 Task: Find connections with filter location Vsetín with filter topic #Projectmanagementwith filter profile language English with filter current company Volvo Cars with filter school Bharathidasan Institute of Management Tiruchirapalli with filter industry Broadcast Media Production and Distribution with filter service category Portrait Photography with filter keywords title Virtual Assistant
Action: Mouse moved to (488, 69)
Screenshot: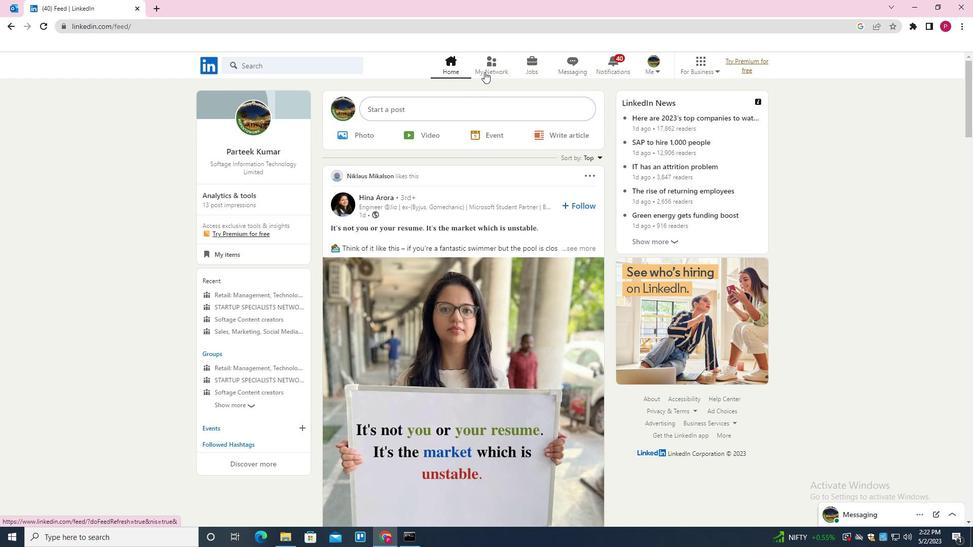 
Action: Mouse pressed left at (488, 69)
Screenshot: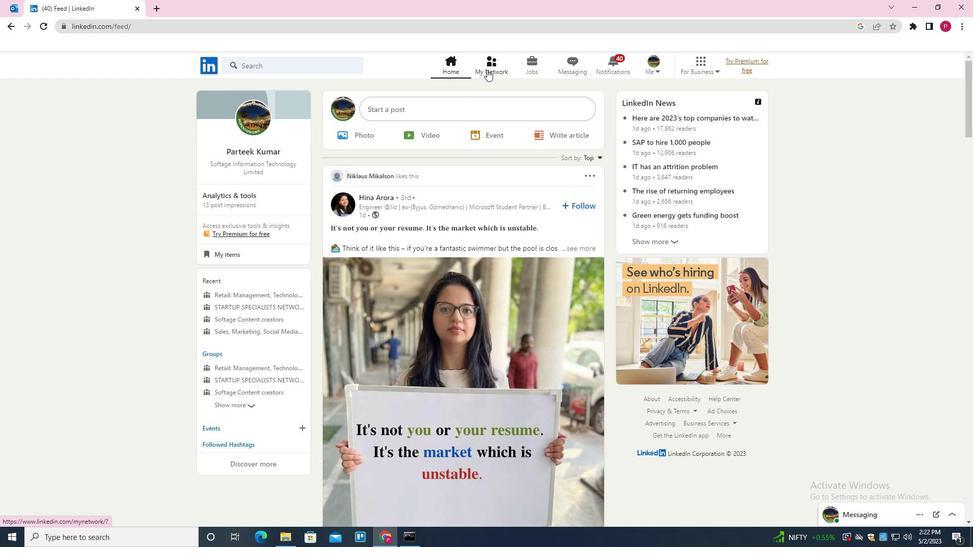 
Action: Mouse moved to (313, 121)
Screenshot: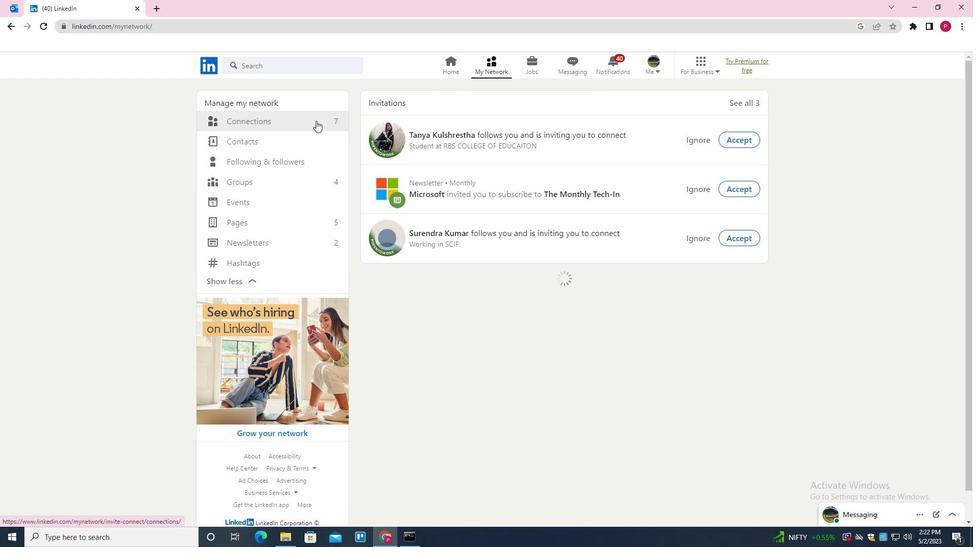 
Action: Mouse pressed left at (313, 121)
Screenshot: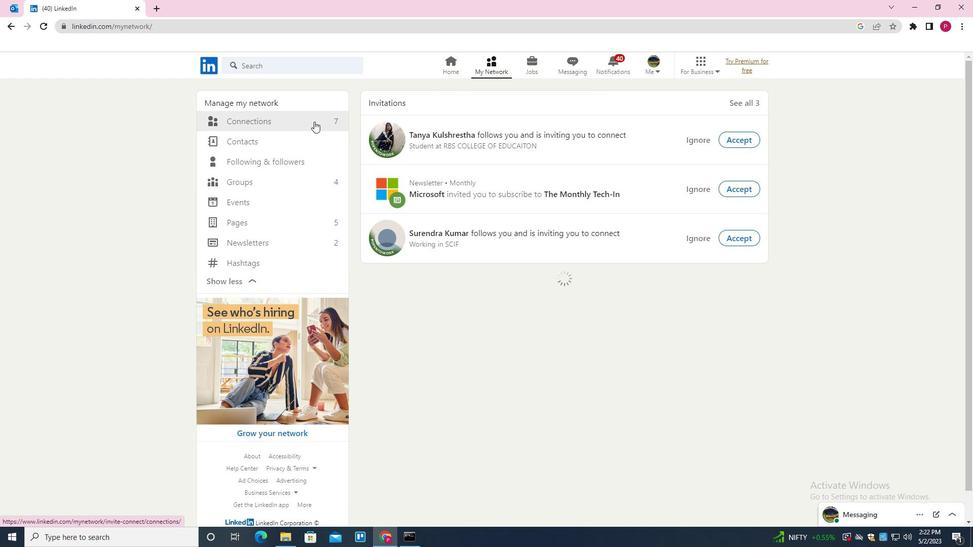 
Action: Mouse moved to (577, 121)
Screenshot: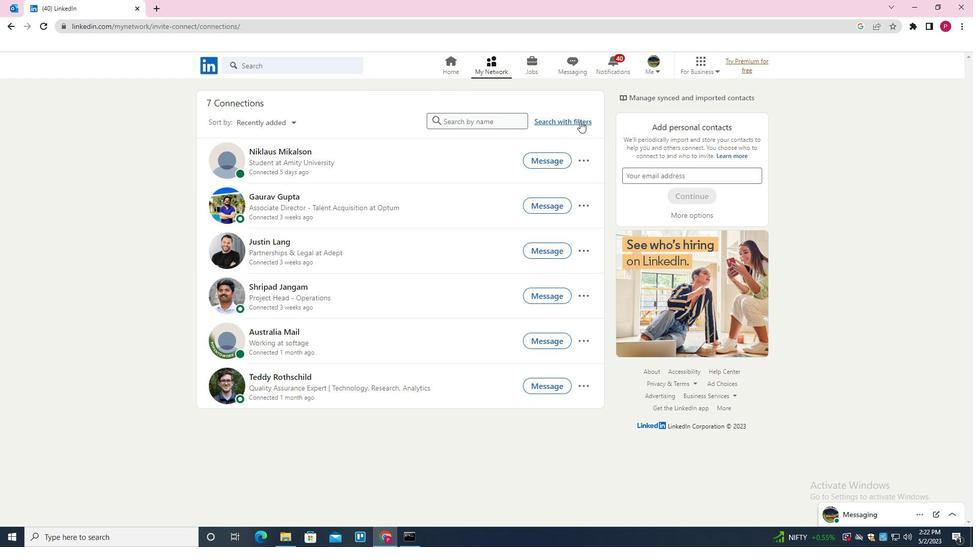 
Action: Mouse pressed left at (577, 121)
Screenshot: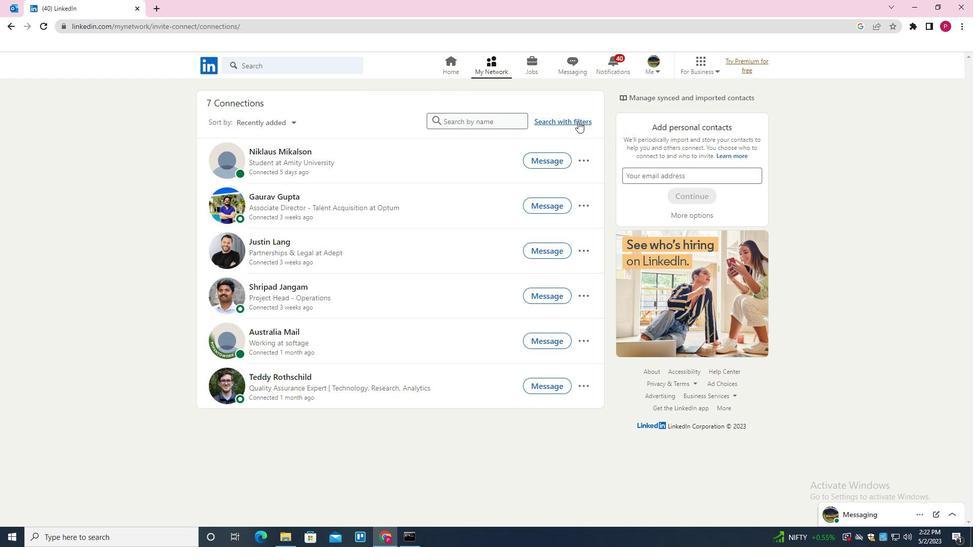
Action: Mouse moved to (519, 91)
Screenshot: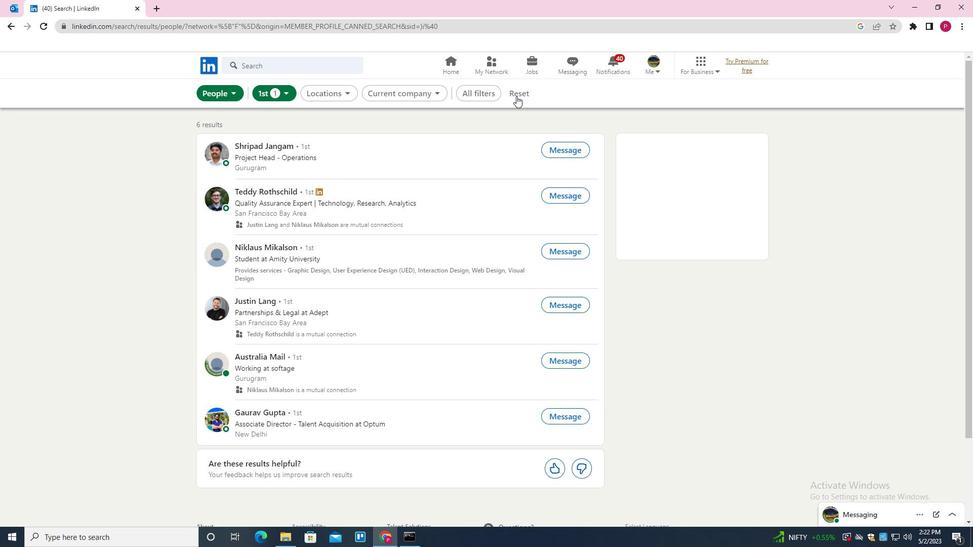 
Action: Mouse pressed left at (519, 91)
Screenshot: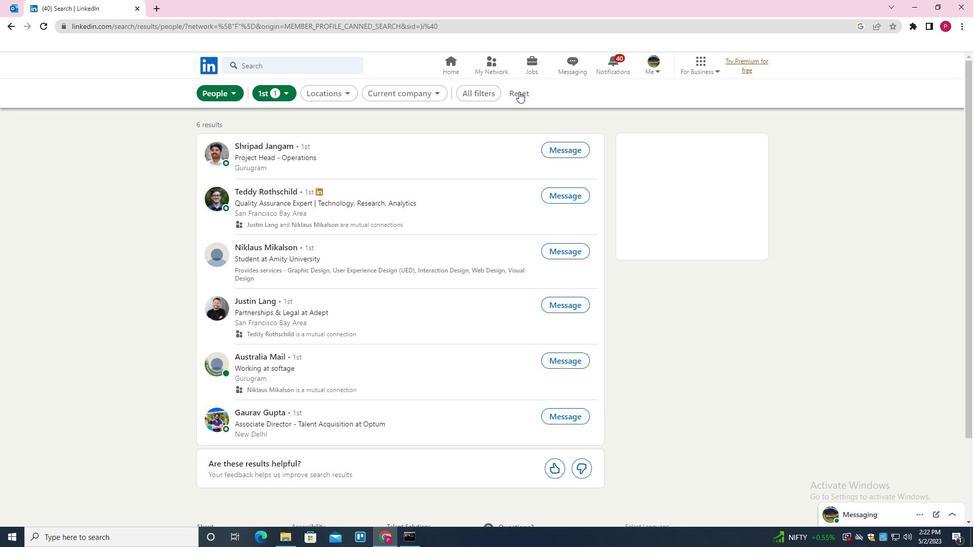 
Action: Mouse moved to (508, 94)
Screenshot: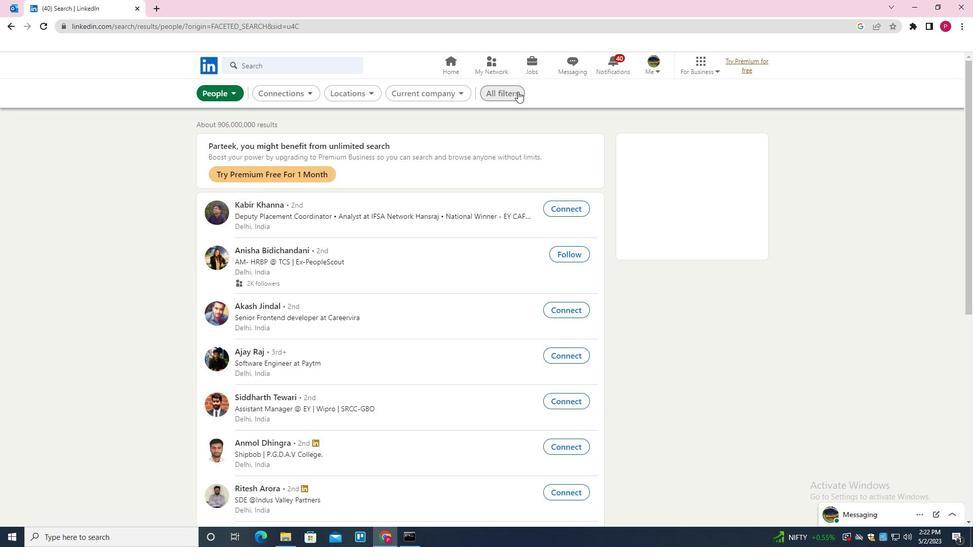 
Action: Mouse pressed left at (508, 94)
Screenshot: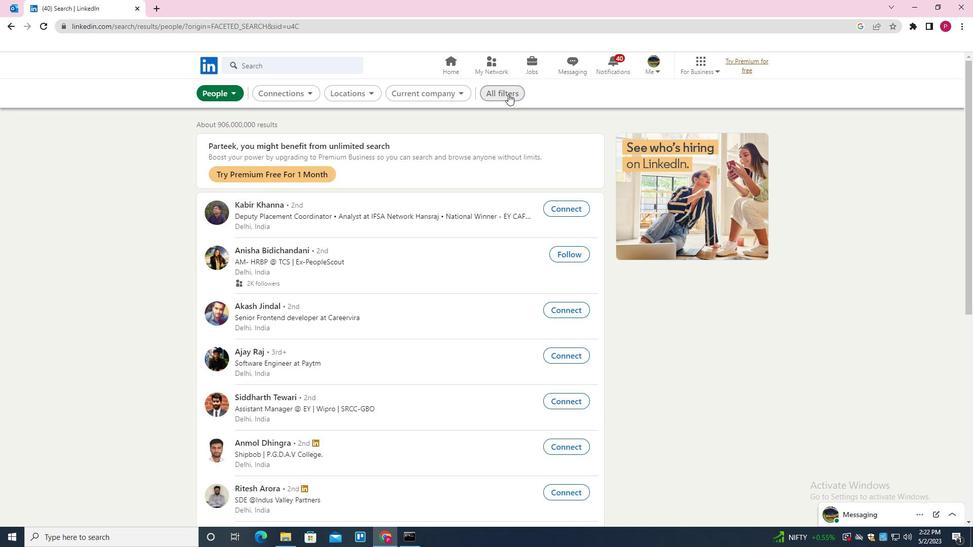 
Action: Mouse moved to (883, 283)
Screenshot: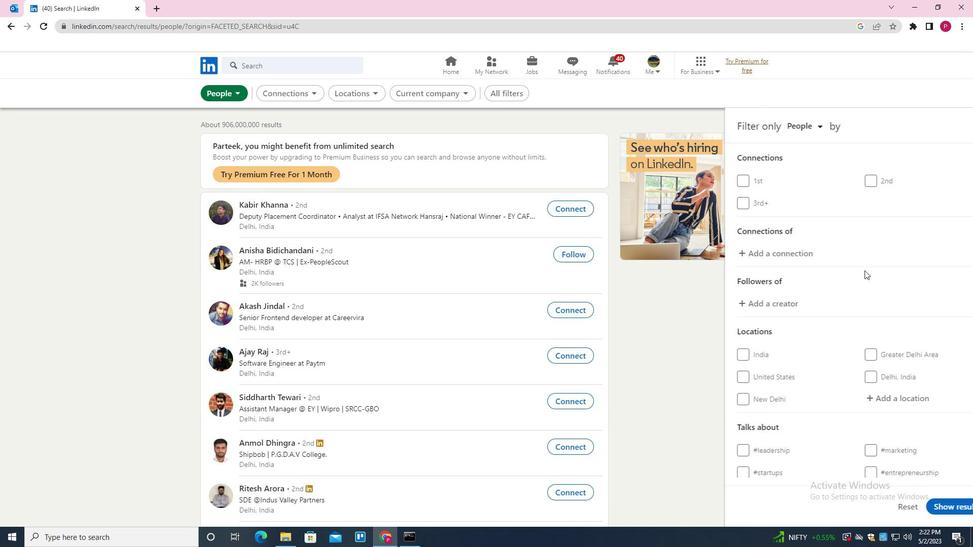 
Action: Mouse scrolled (883, 283) with delta (0, 0)
Screenshot: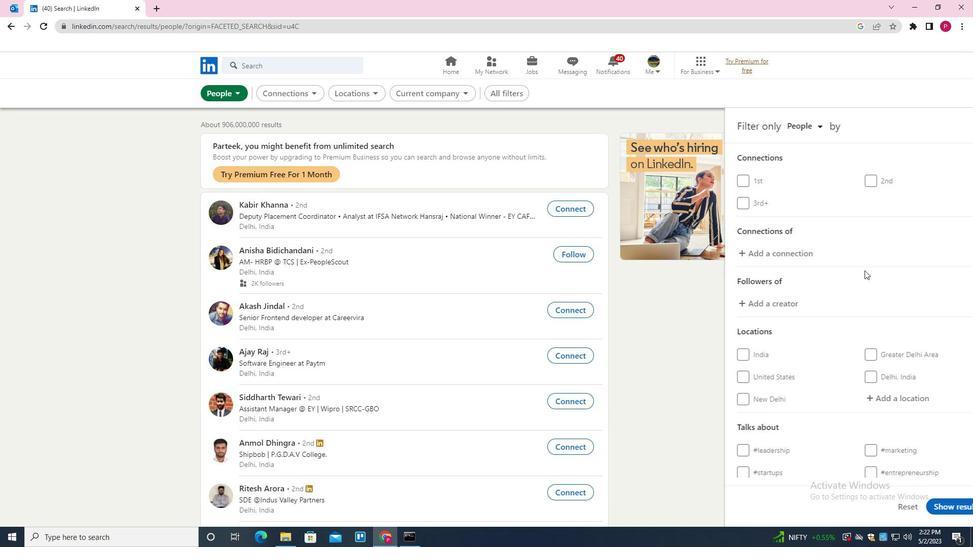 
Action: Mouse moved to (884, 285)
Screenshot: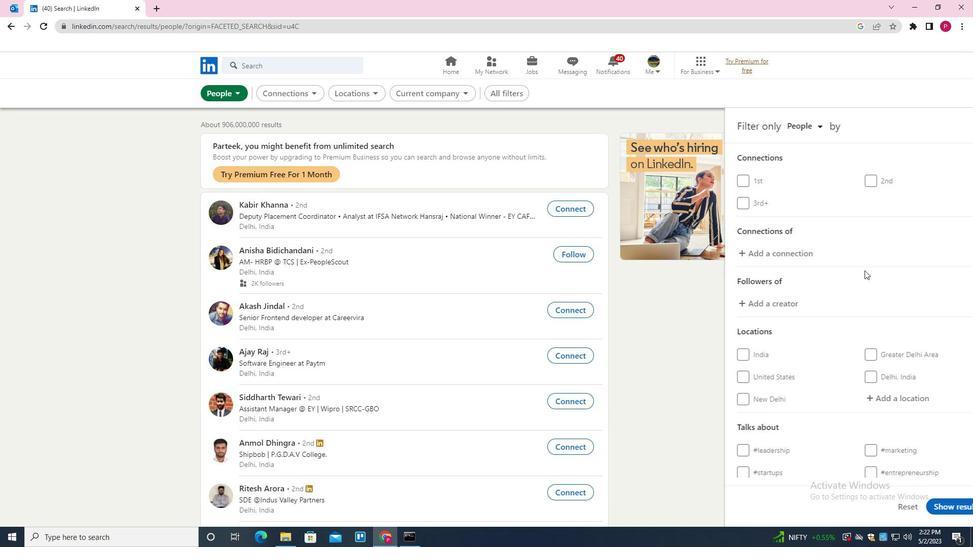 
Action: Mouse scrolled (884, 284) with delta (0, 0)
Screenshot: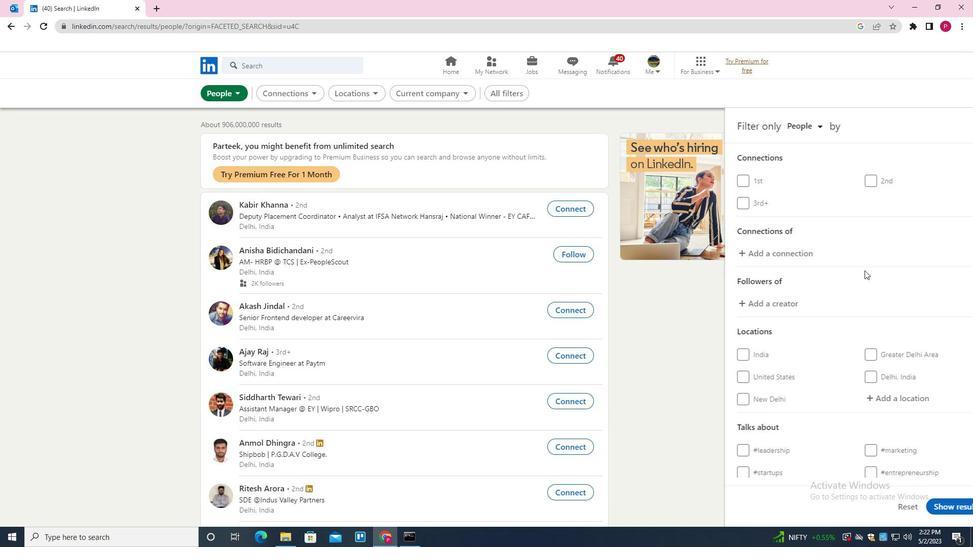 
Action: Mouse moved to (884, 286)
Screenshot: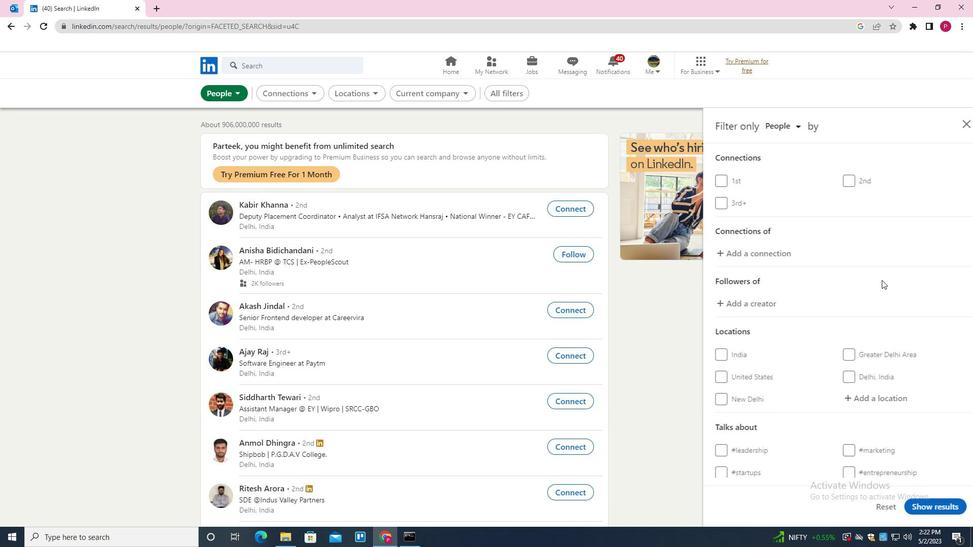 
Action: Mouse scrolled (884, 286) with delta (0, 0)
Screenshot: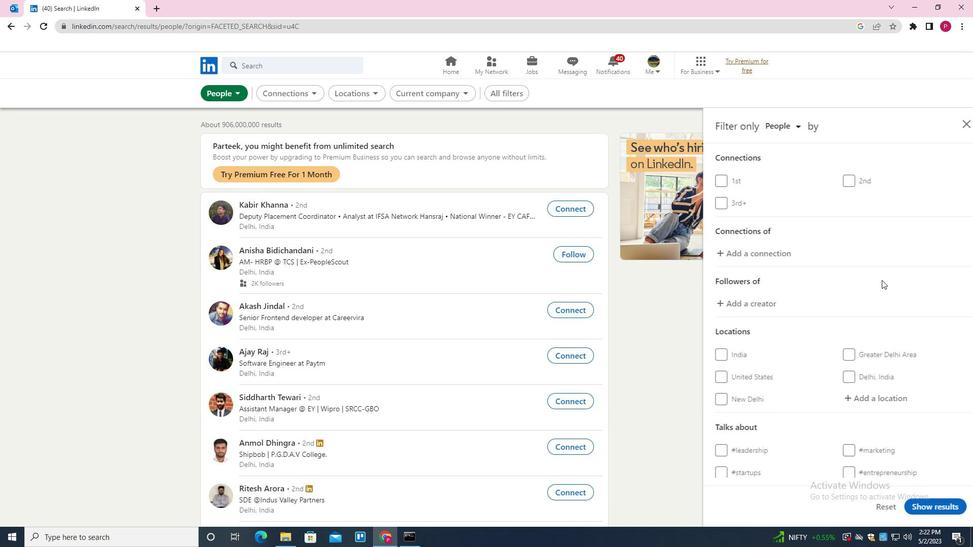 
Action: Mouse moved to (865, 243)
Screenshot: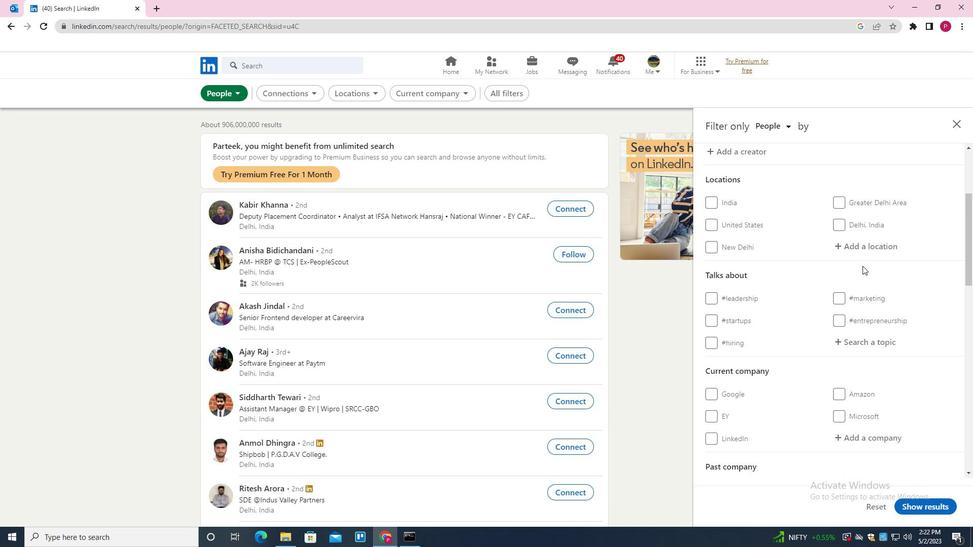 
Action: Mouse pressed left at (865, 243)
Screenshot: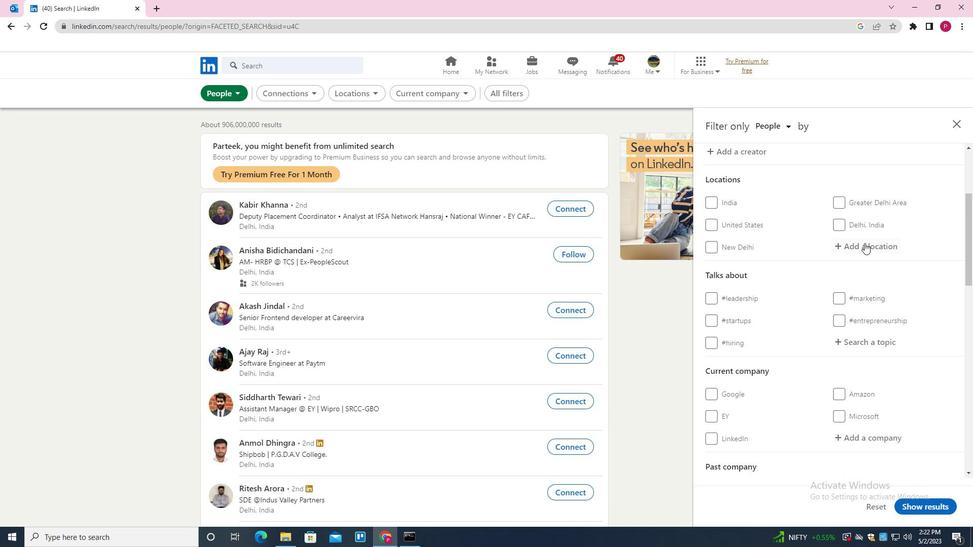 
Action: Mouse moved to (861, 245)
Screenshot: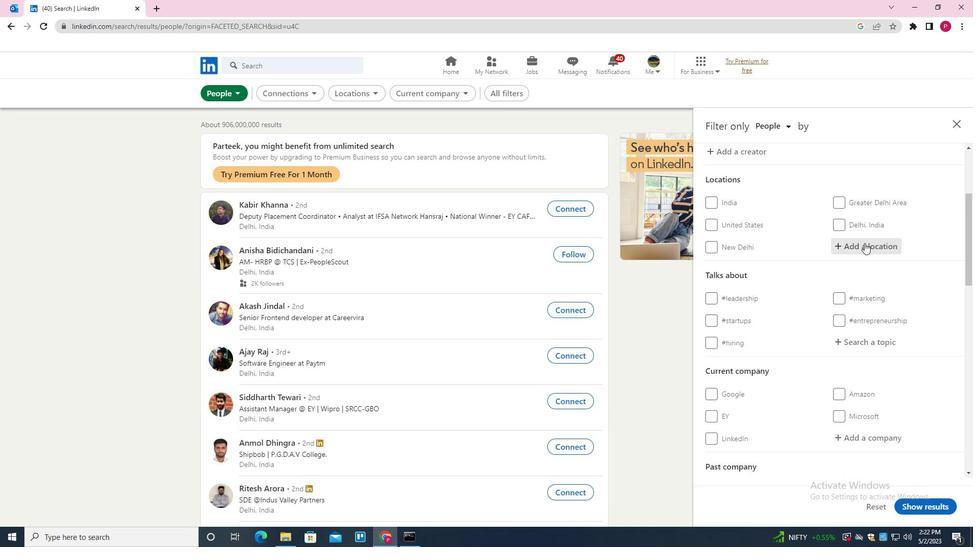 
Action: Key pressed <Key.shift><Key.shift><Key.shift><Key.shift><Key.shift>VSTIN<Key.down><Key.backspace><Key.backspace><Key.backspace>ETIN<Key.down><Key.enter>
Screenshot: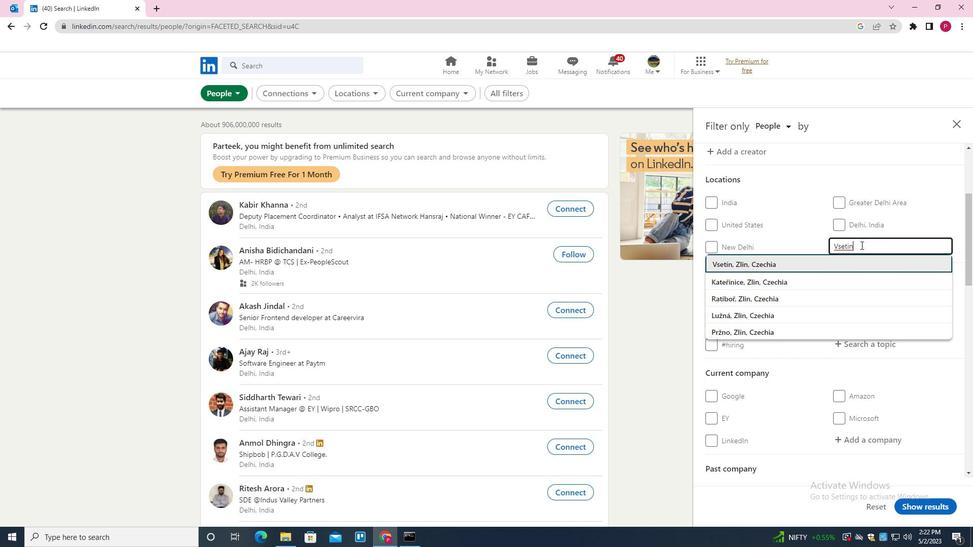 
Action: Mouse moved to (851, 263)
Screenshot: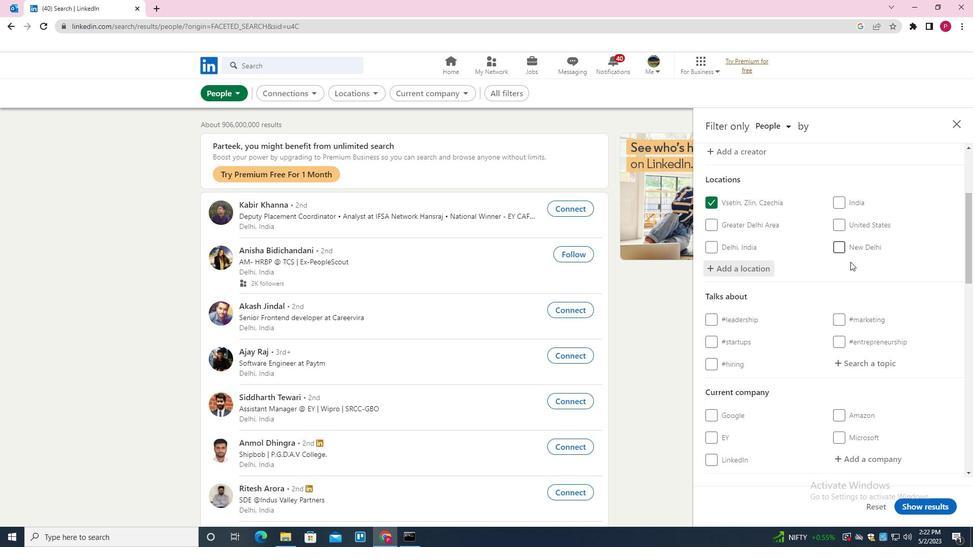 
Action: Mouse scrolled (851, 263) with delta (0, 0)
Screenshot: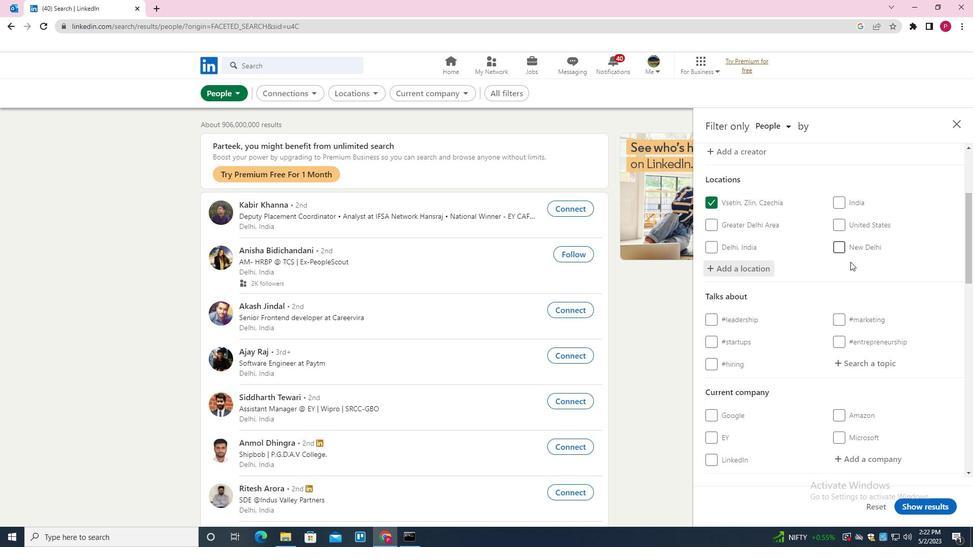 
Action: Mouse moved to (851, 264)
Screenshot: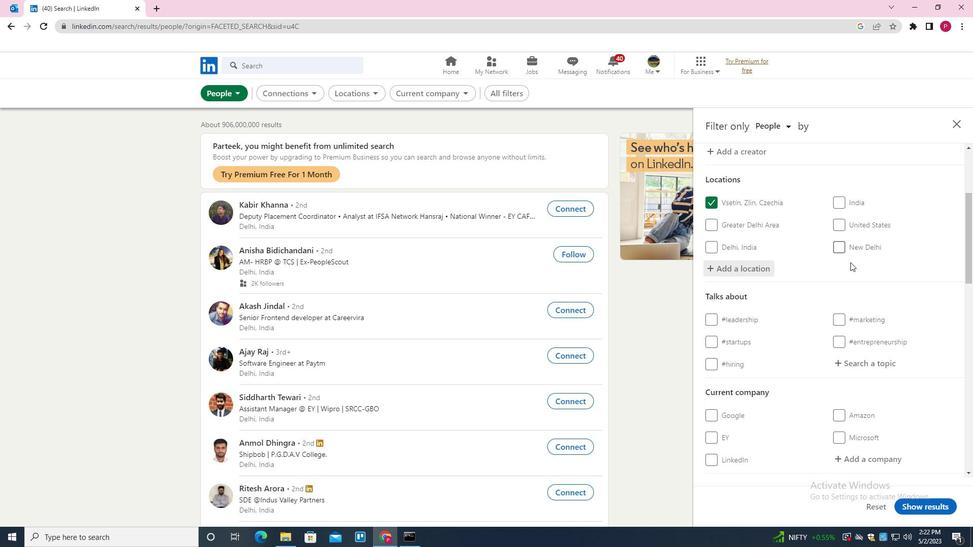 
Action: Mouse scrolled (851, 263) with delta (0, 0)
Screenshot: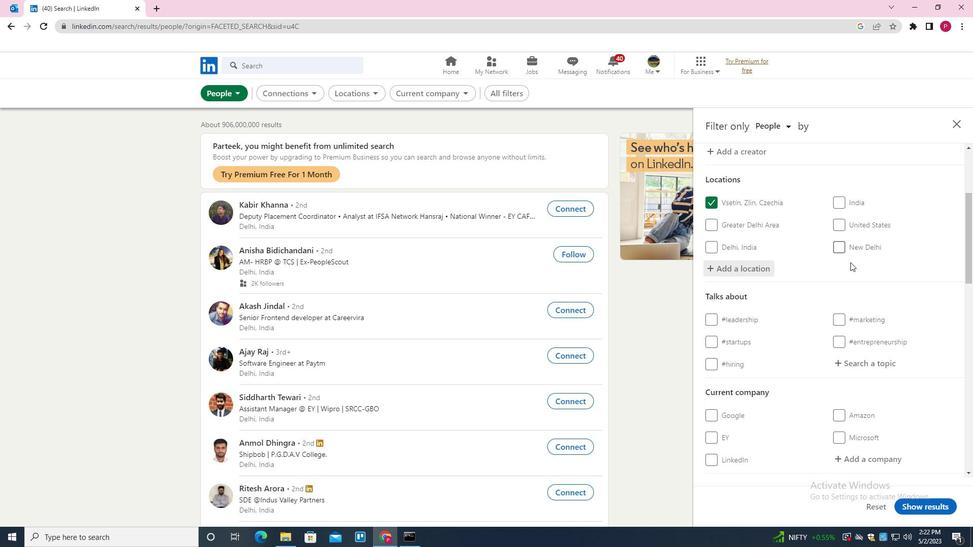 
Action: Mouse moved to (851, 264)
Screenshot: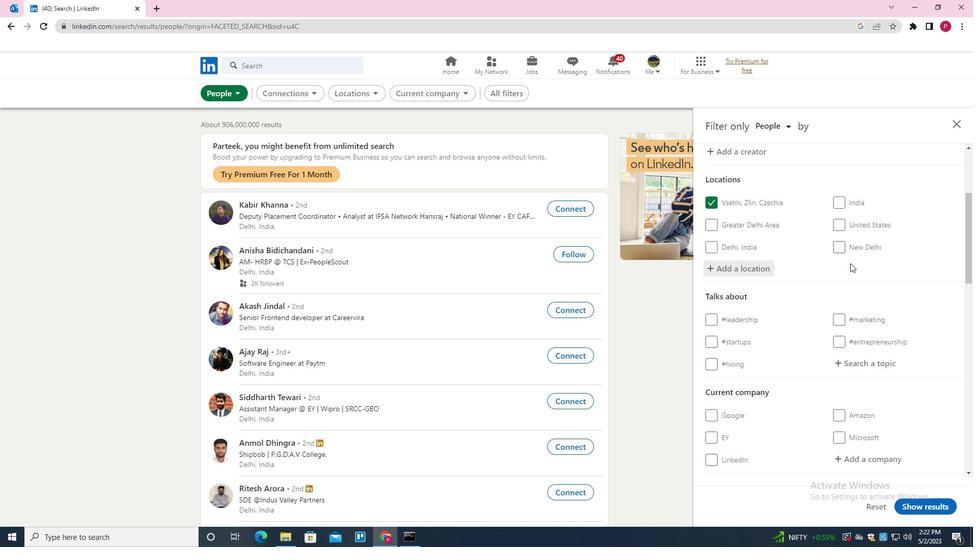 
Action: Mouse scrolled (851, 263) with delta (0, 0)
Screenshot: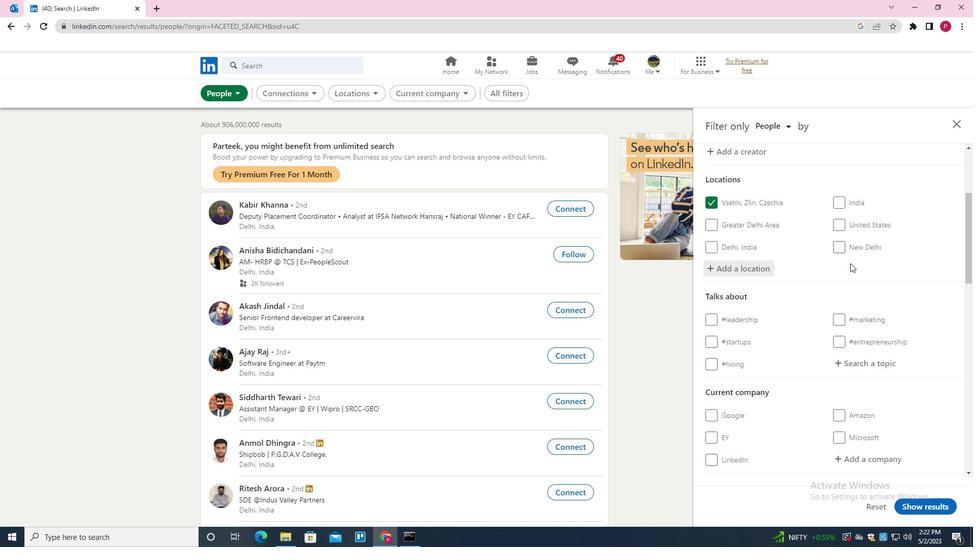 
Action: Mouse moved to (867, 216)
Screenshot: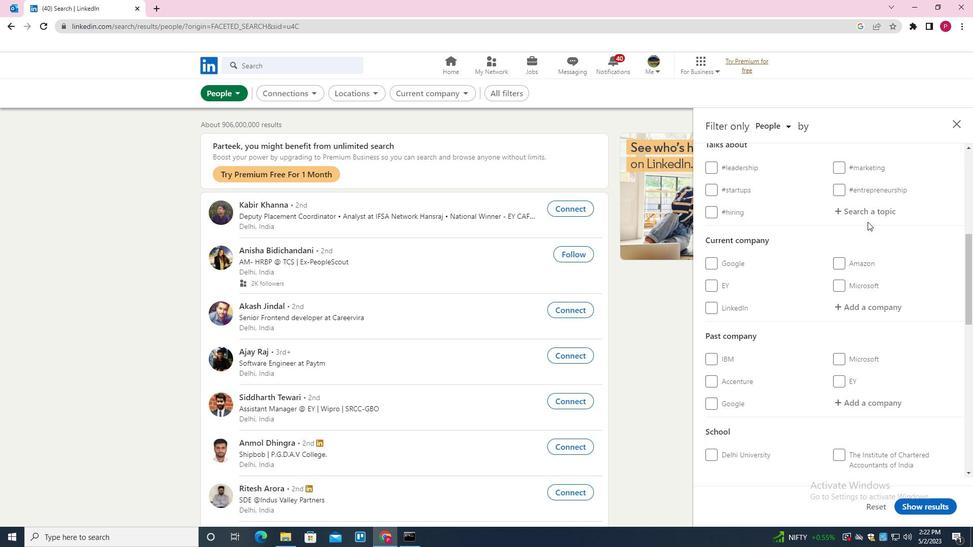 
Action: Mouse pressed left at (867, 216)
Screenshot: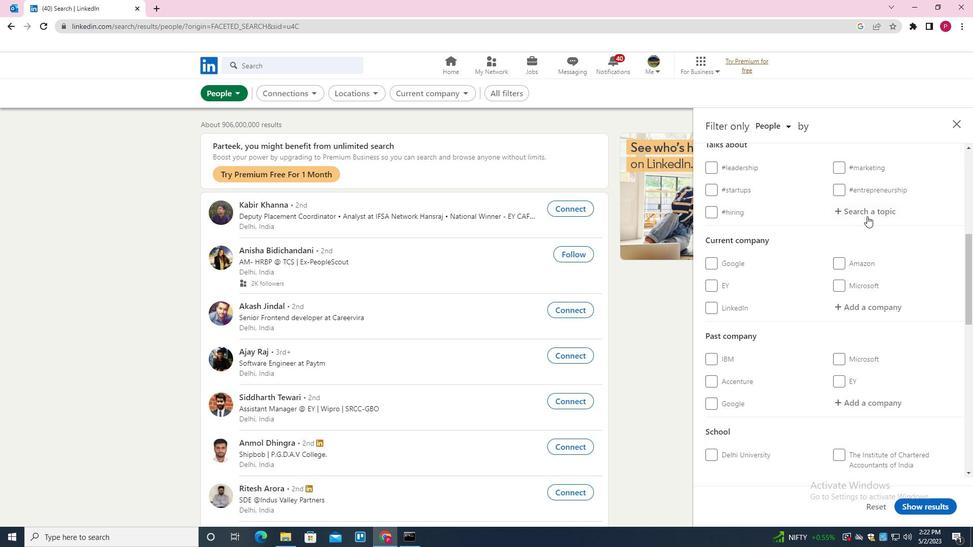 
Action: Mouse moved to (865, 216)
Screenshot: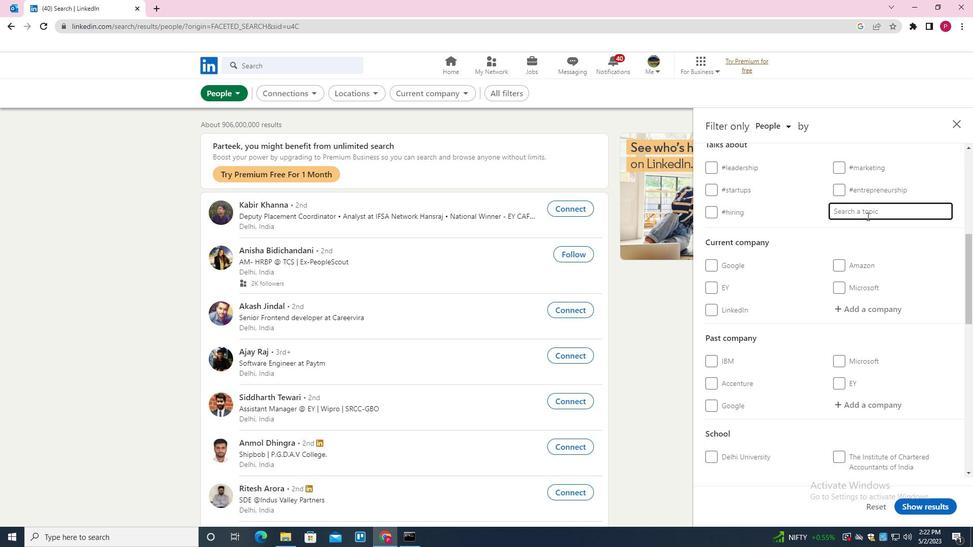 
Action: Key pressed PROJECTMANAGEMENT<Key.down><Key.enter>
Screenshot: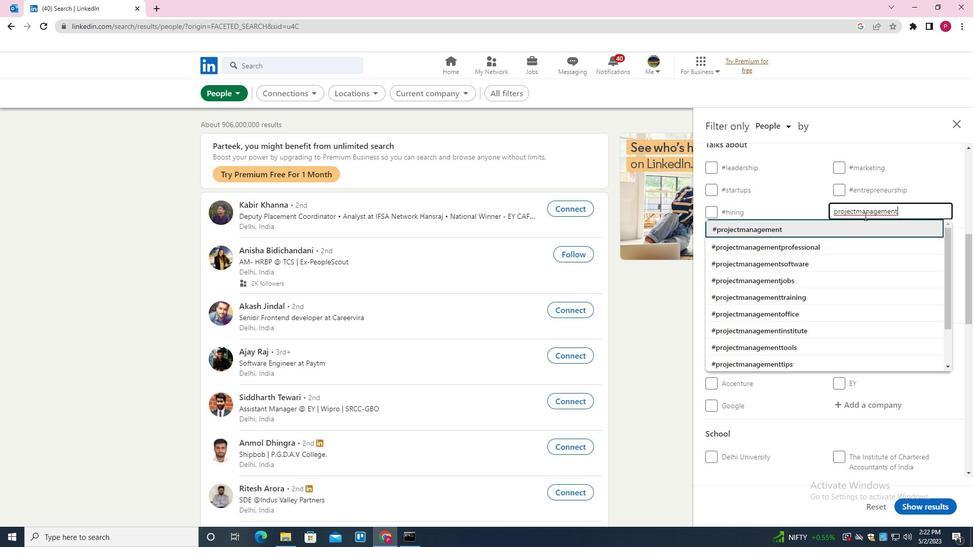 
Action: Mouse moved to (851, 269)
Screenshot: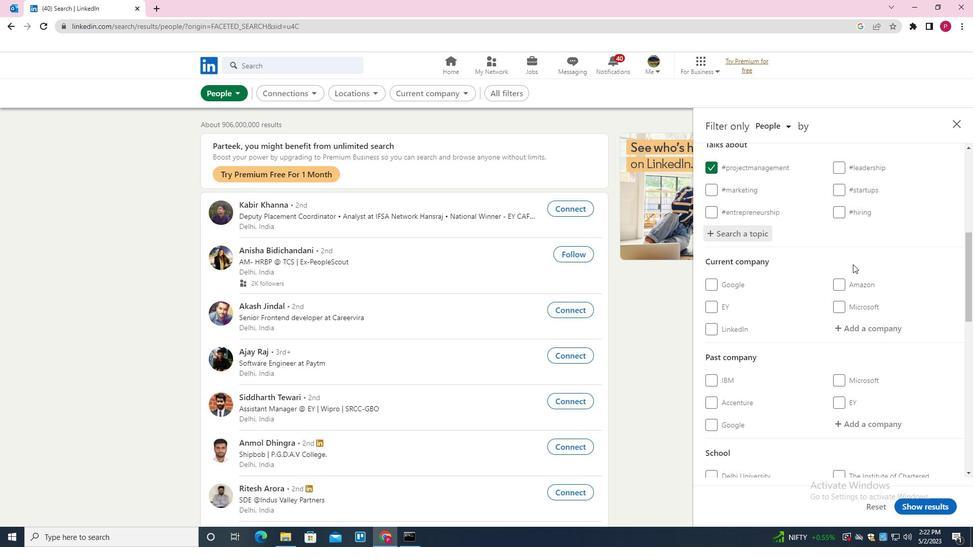 
Action: Mouse scrolled (851, 268) with delta (0, 0)
Screenshot: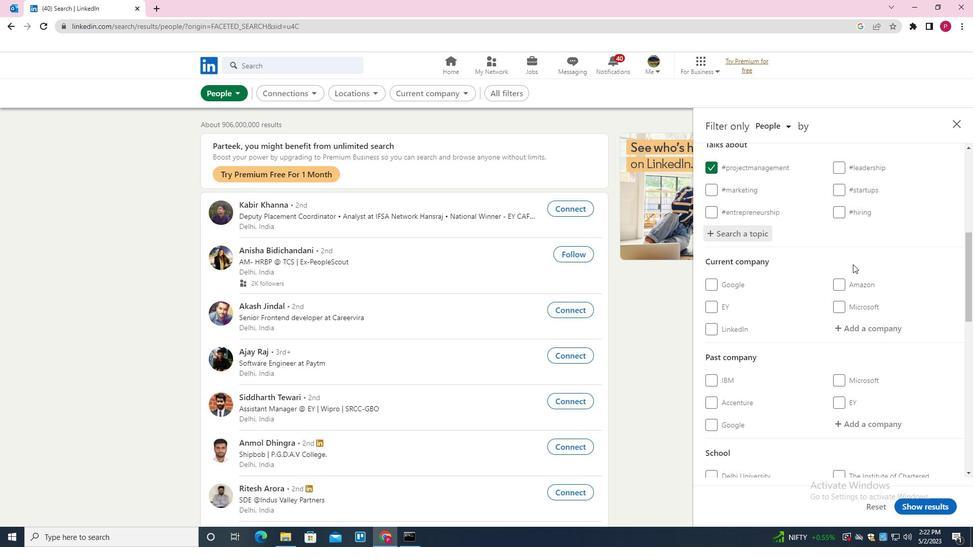 
Action: Mouse moved to (849, 270)
Screenshot: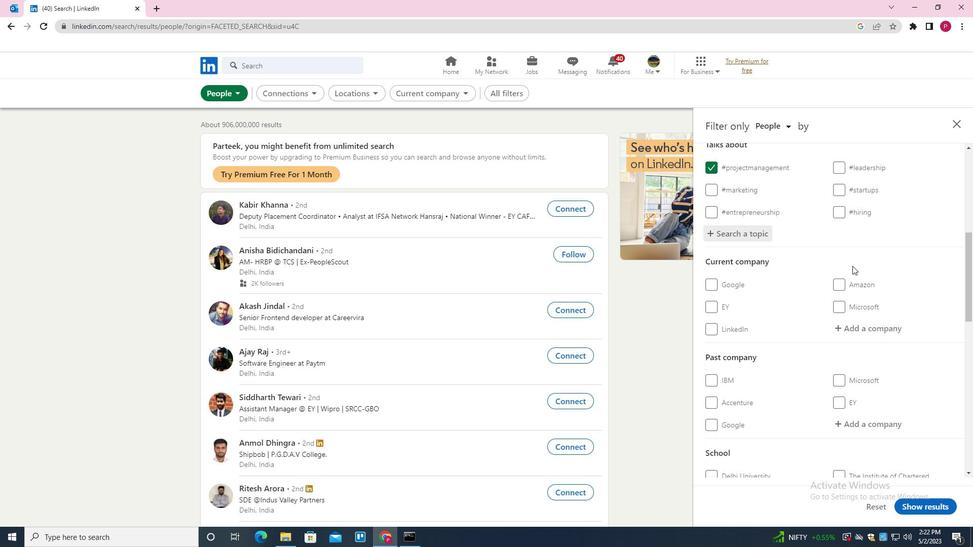 
Action: Mouse scrolled (849, 269) with delta (0, 0)
Screenshot: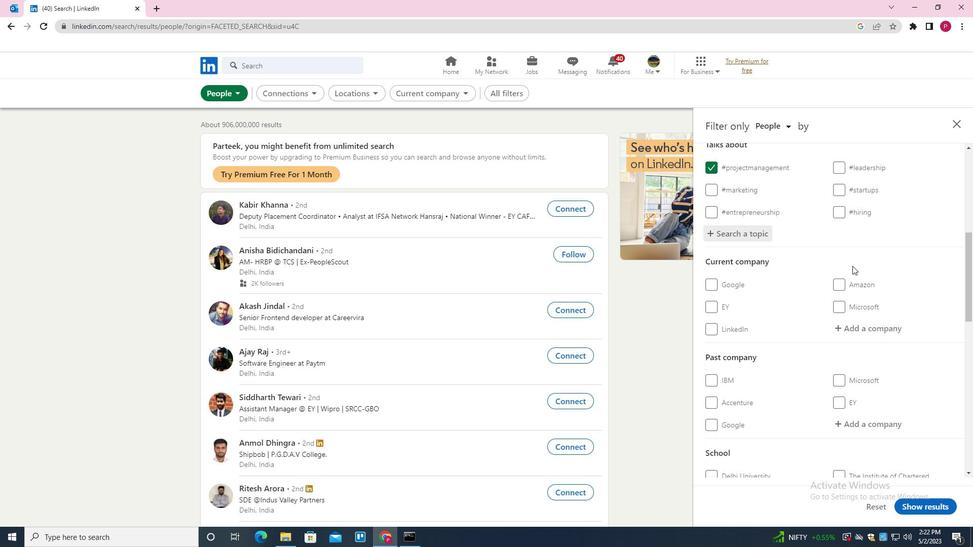 
Action: Mouse moved to (826, 271)
Screenshot: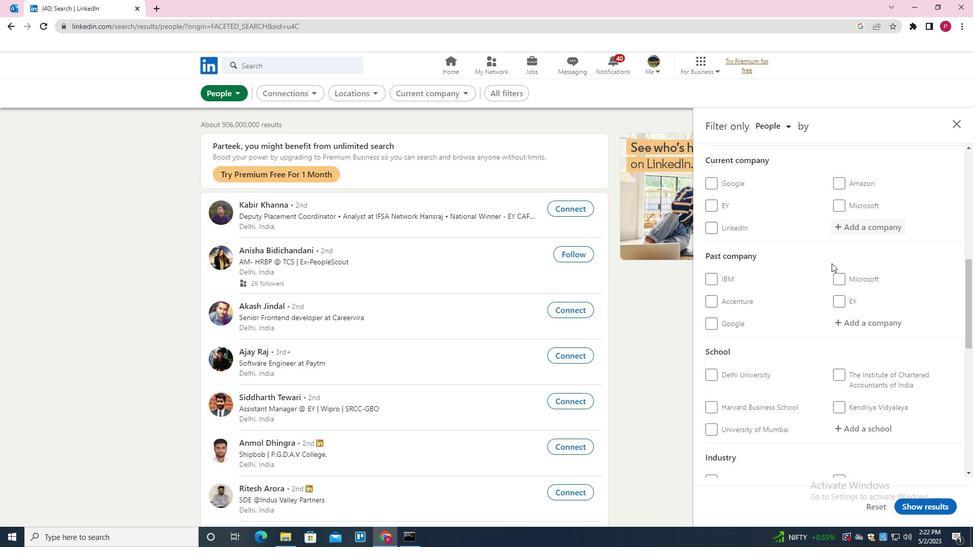 
Action: Mouse scrolled (826, 270) with delta (0, 0)
Screenshot: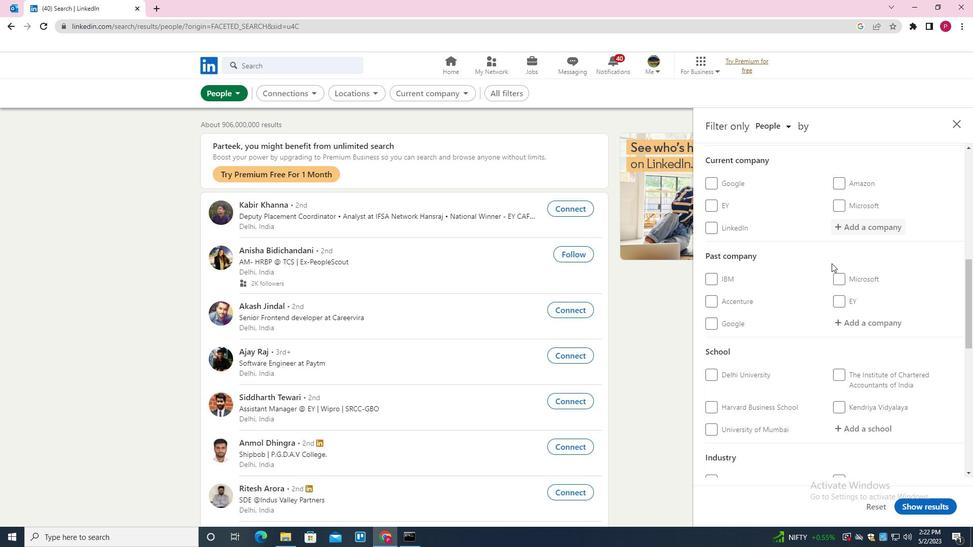 
Action: Mouse scrolled (826, 270) with delta (0, 0)
Screenshot: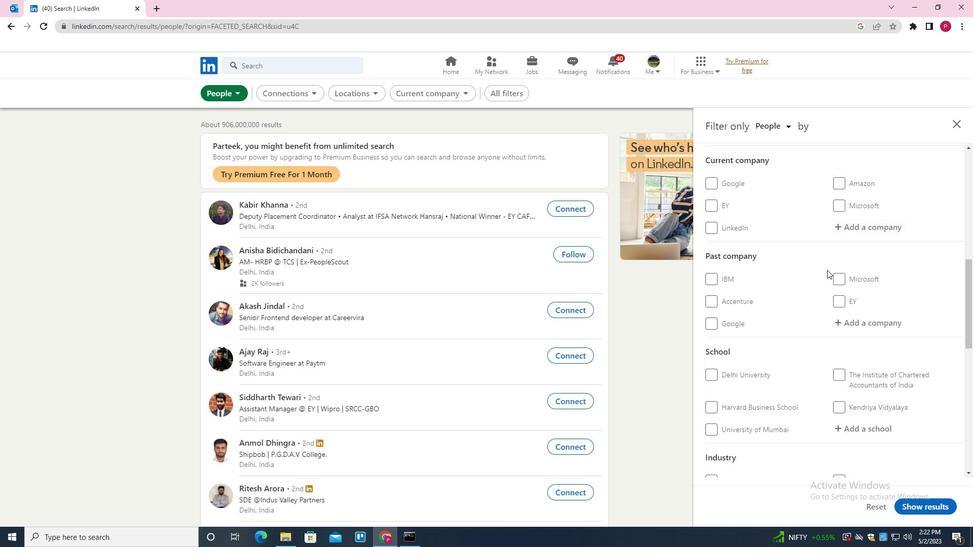 
Action: Mouse scrolled (826, 270) with delta (0, 0)
Screenshot: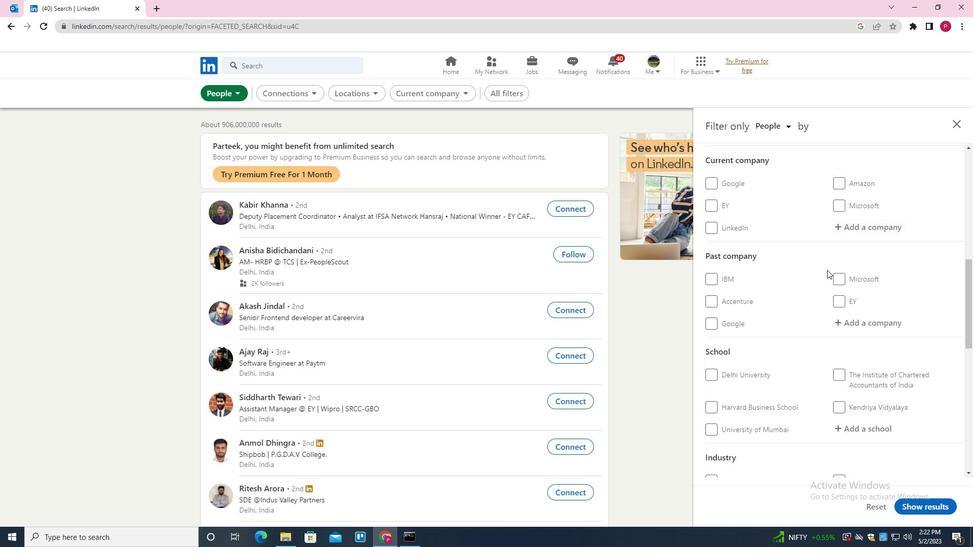 
Action: Mouse scrolled (826, 270) with delta (0, 0)
Screenshot: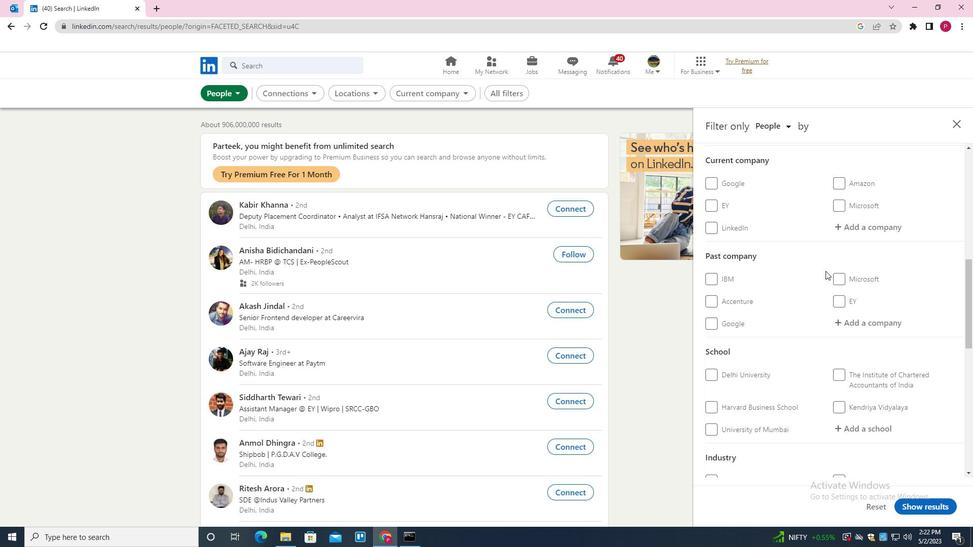 
Action: Mouse moved to (819, 274)
Screenshot: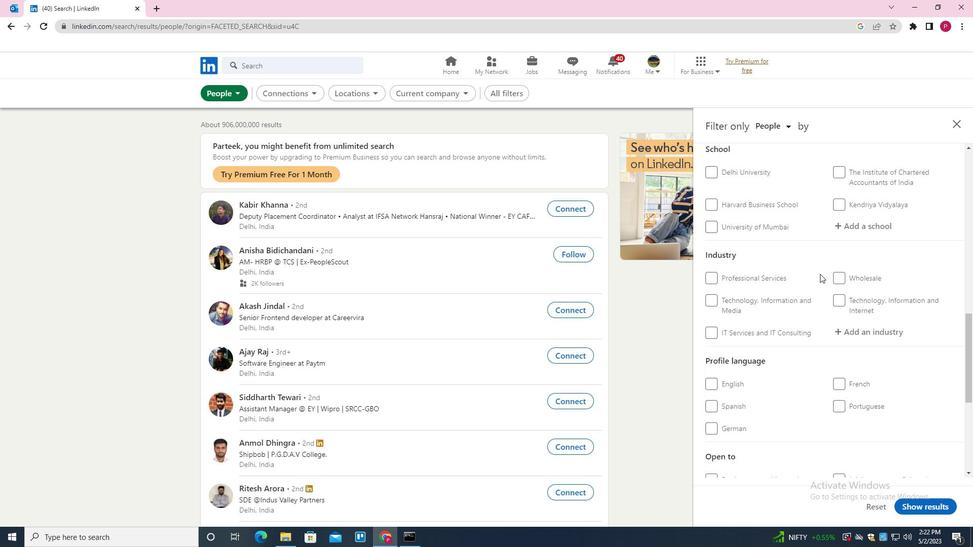 
Action: Mouse scrolled (819, 274) with delta (0, 0)
Screenshot: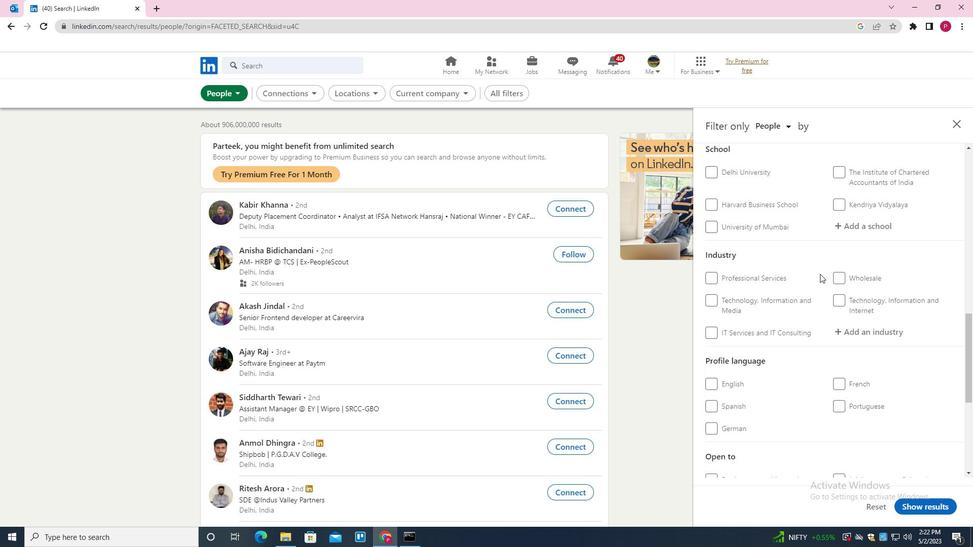 
Action: Mouse scrolled (819, 274) with delta (0, 0)
Screenshot: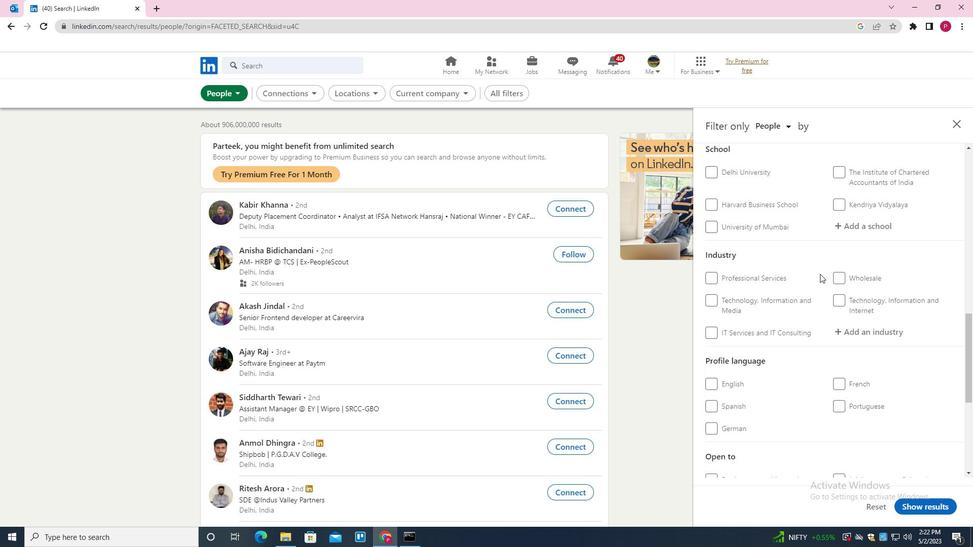 
Action: Mouse scrolled (819, 274) with delta (0, 0)
Screenshot: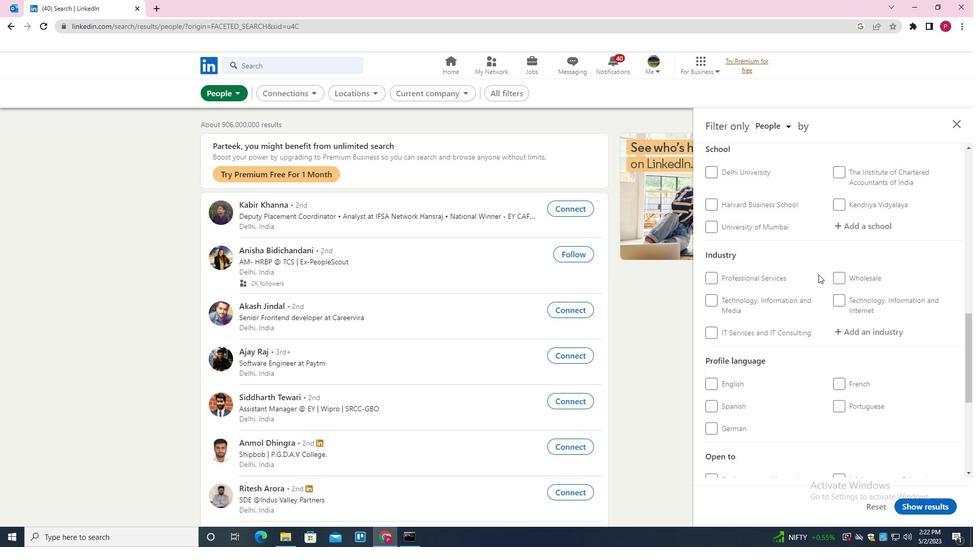 
Action: Mouse moved to (720, 233)
Screenshot: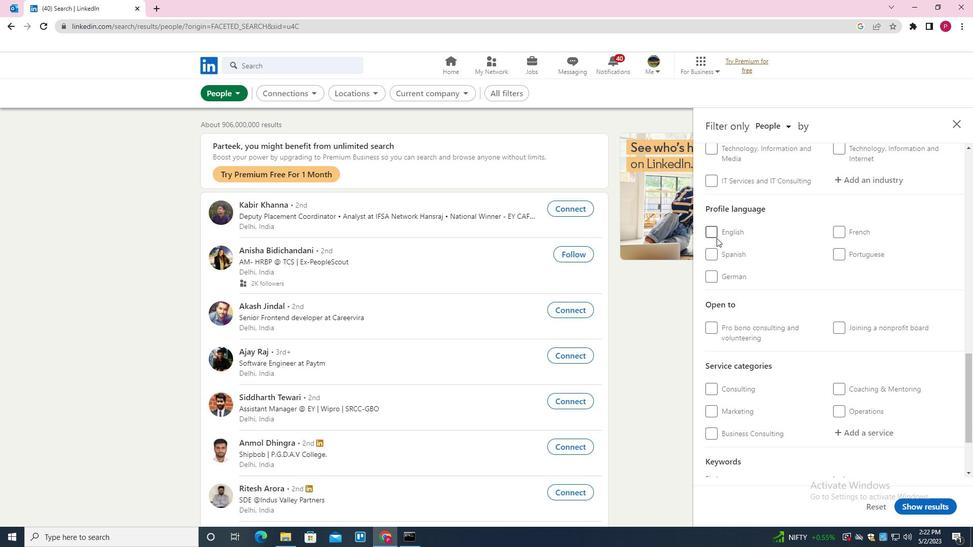 
Action: Mouse pressed left at (720, 233)
Screenshot: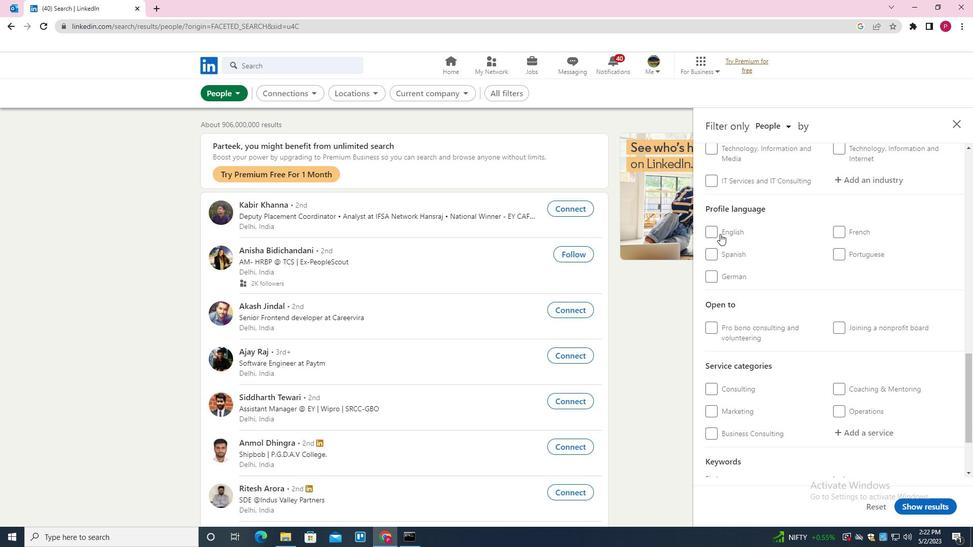 
Action: Mouse moved to (749, 248)
Screenshot: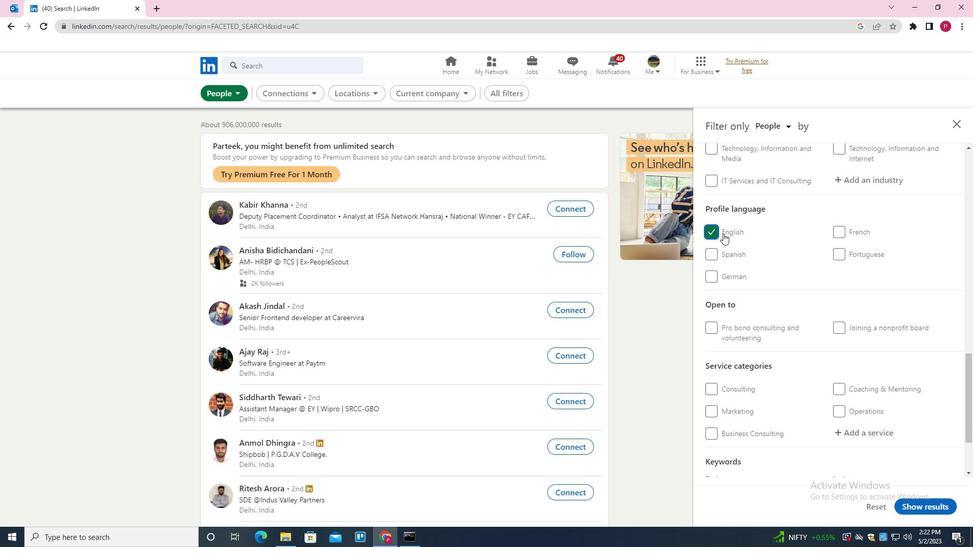 
Action: Mouse scrolled (749, 249) with delta (0, 0)
Screenshot: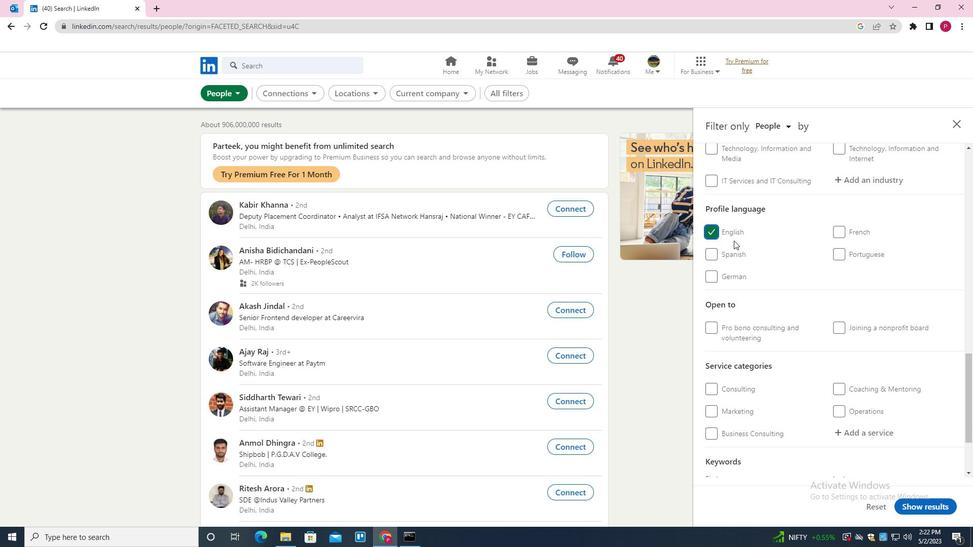 
Action: Mouse scrolled (749, 249) with delta (0, 0)
Screenshot: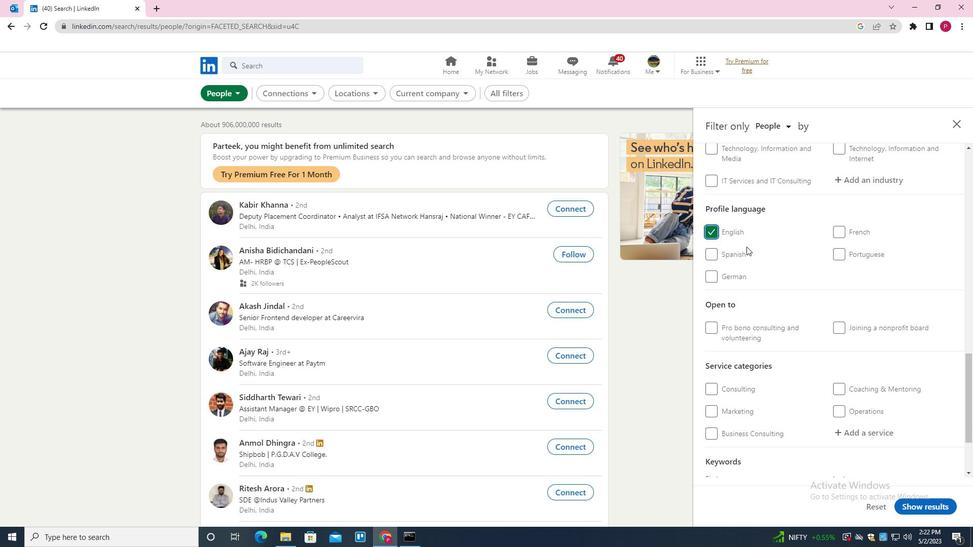 
Action: Mouse scrolled (749, 249) with delta (0, 0)
Screenshot: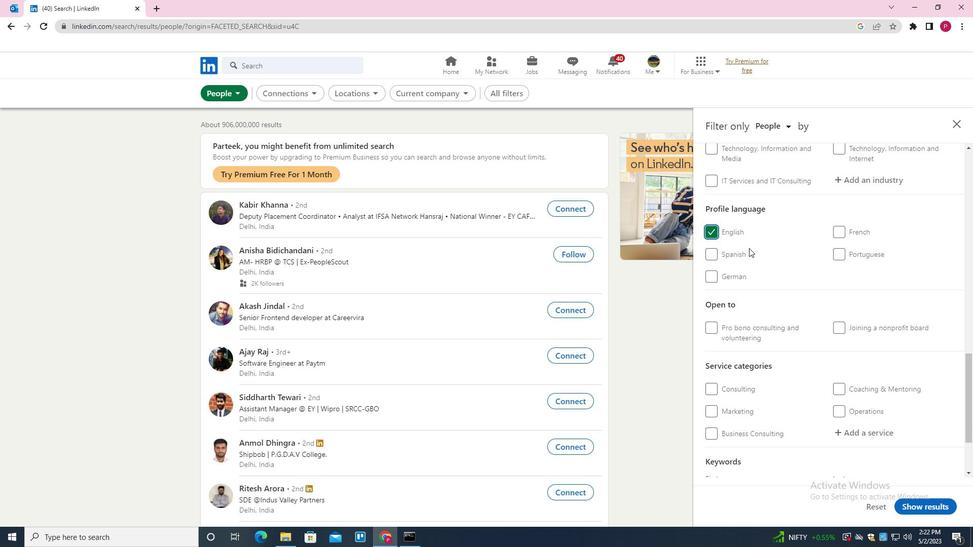 
Action: Mouse scrolled (749, 249) with delta (0, 0)
Screenshot: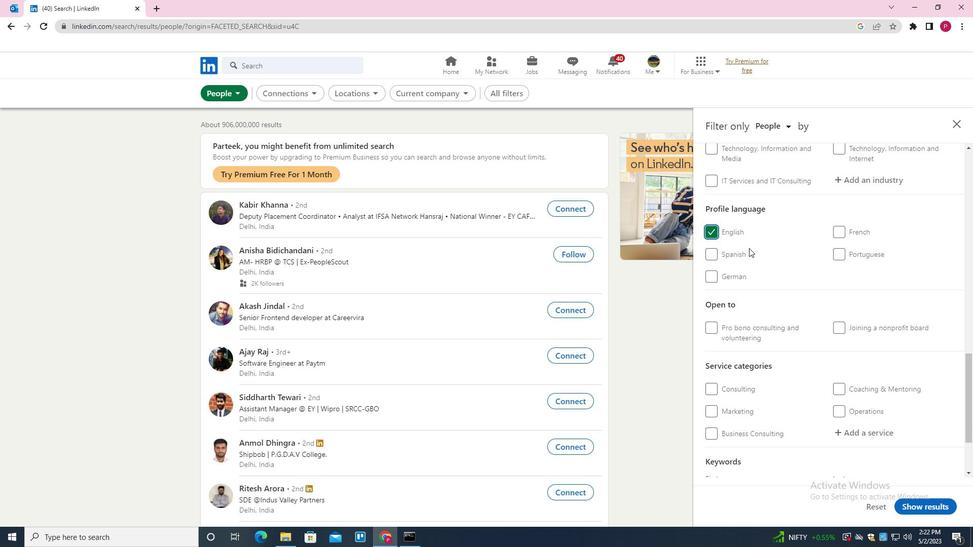 
Action: Mouse scrolled (749, 249) with delta (0, 0)
Screenshot: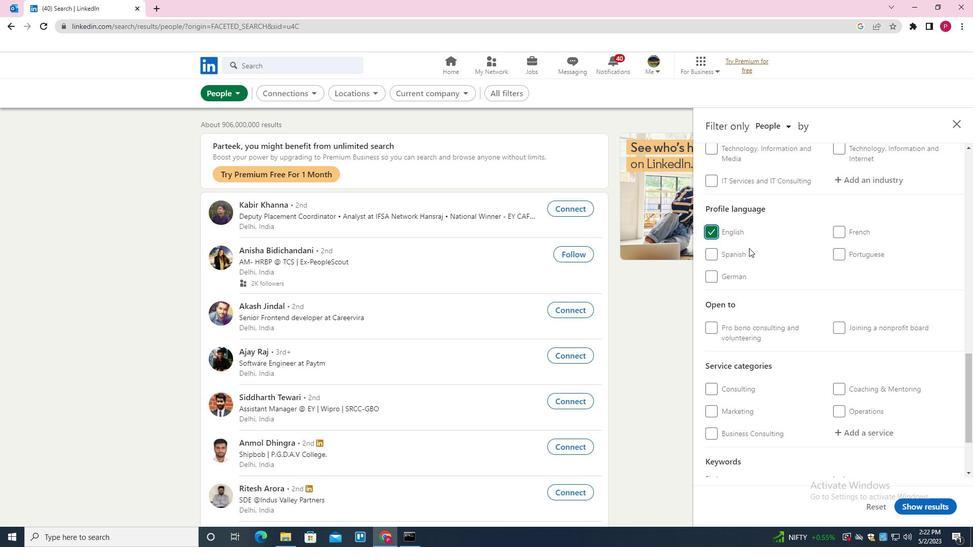 
Action: Mouse scrolled (749, 249) with delta (0, 0)
Screenshot: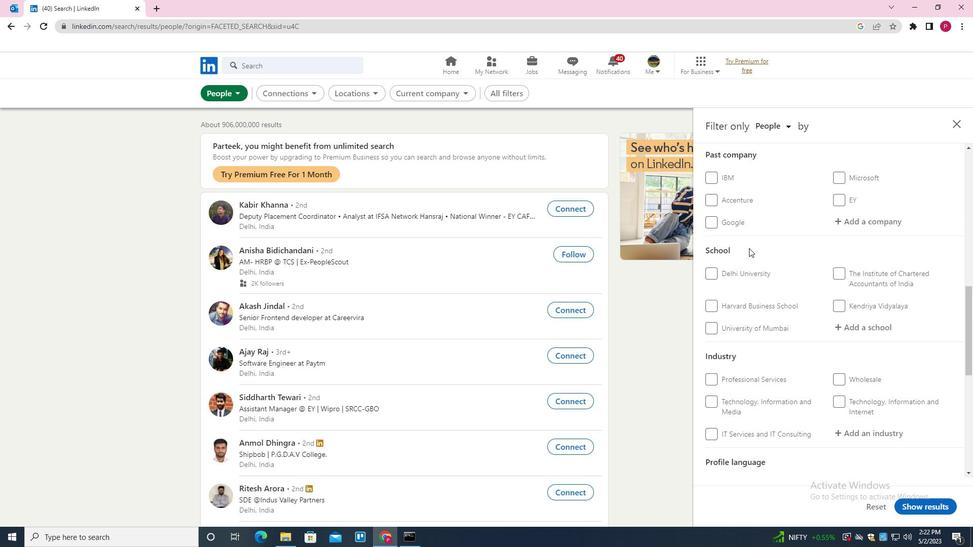 
Action: Mouse scrolled (749, 249) with delta (0, 0)
Screenshot: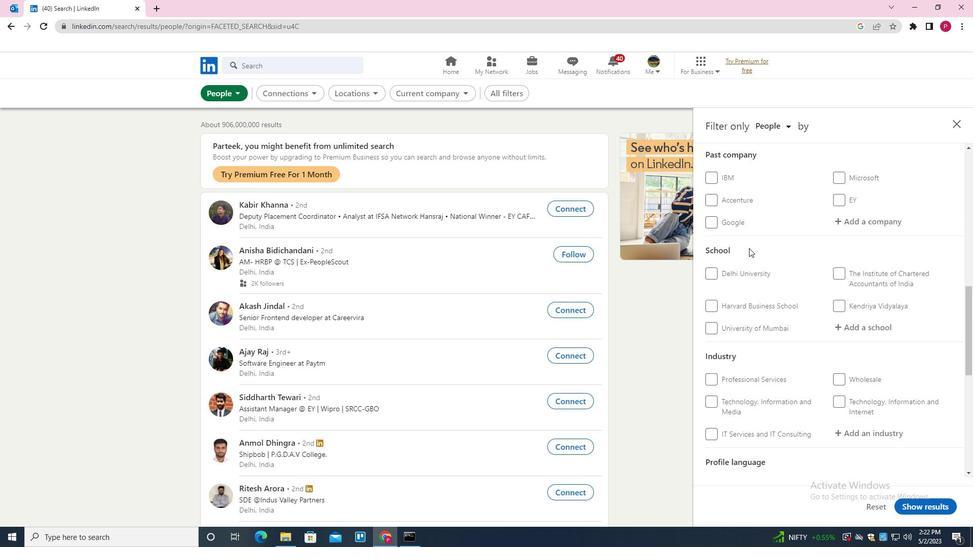 
Action: Mouse moved to (866, 225)
Screenshot: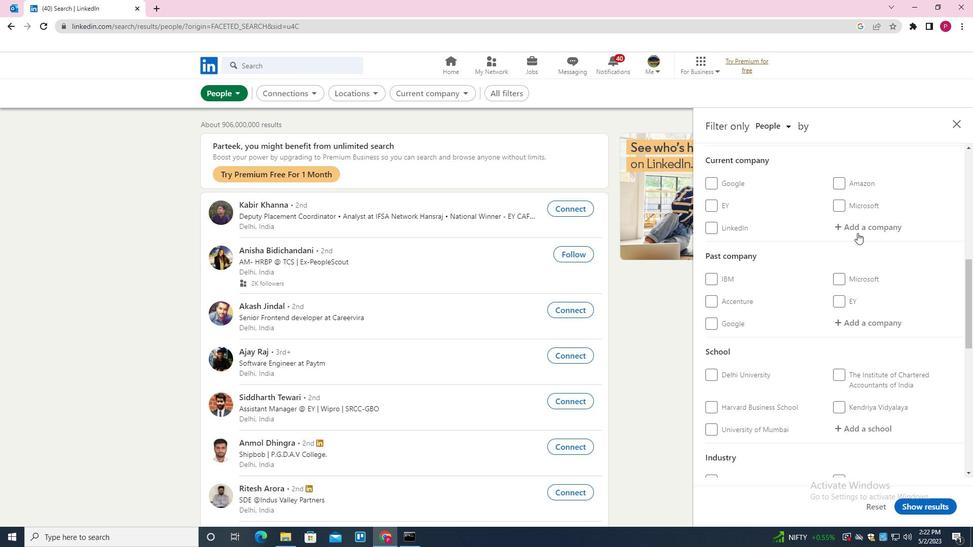
Action: Mouse pressed left at (866, 225)
Screenshot: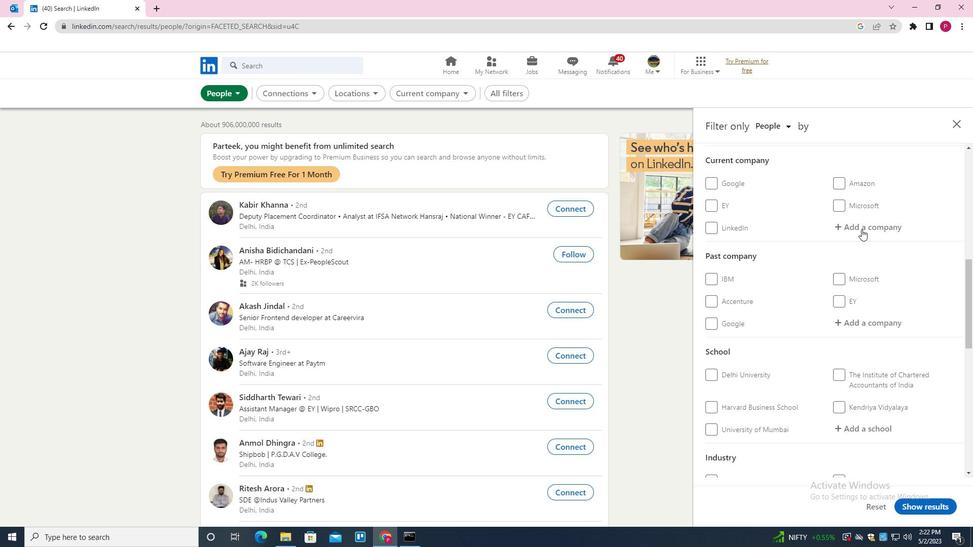 
Action: Mouse moved to (865, 225)
Screenshot: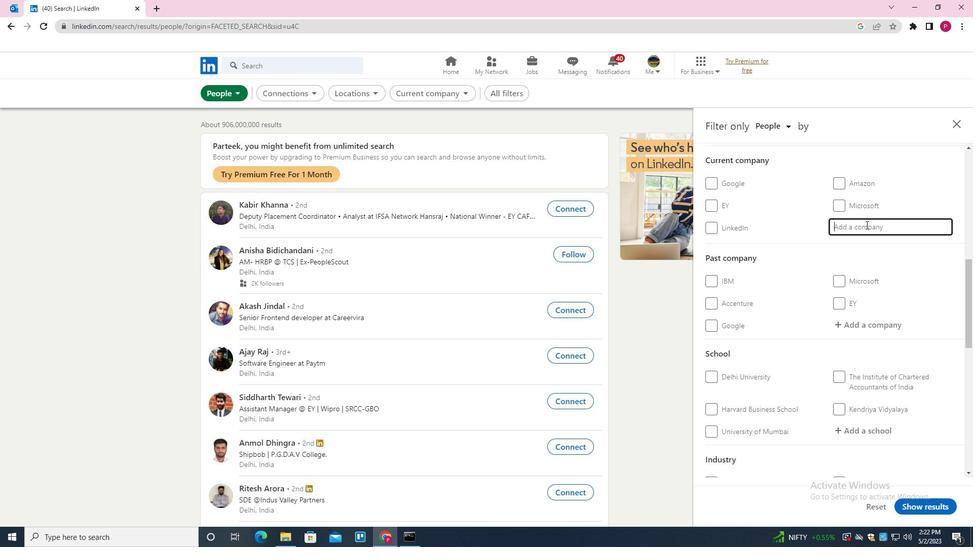 
Action: Key pressed <Key.shift>VOLVO<Key.space><Key.down><Key.down><Key.enter>
Screenshot: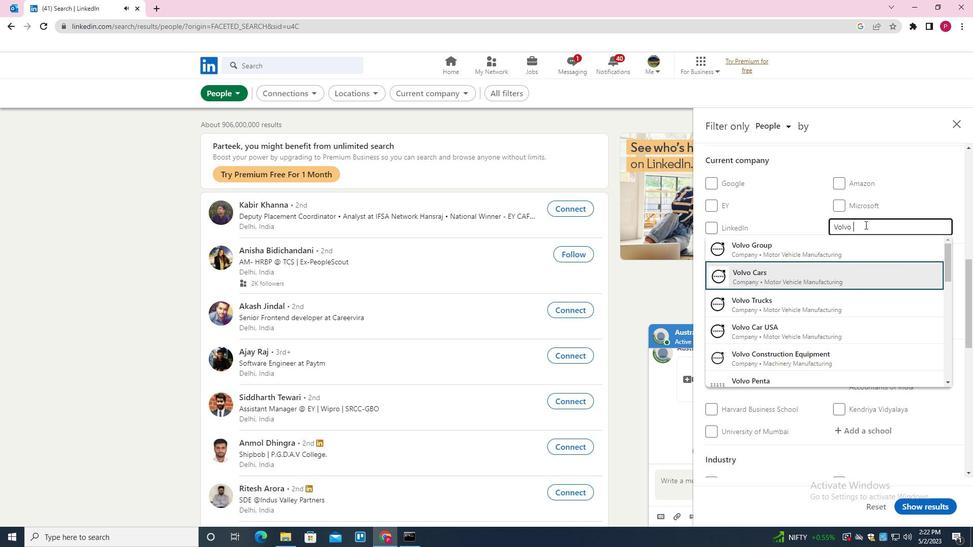 
Action: Mouse moved to (872, 269)
Screenshot: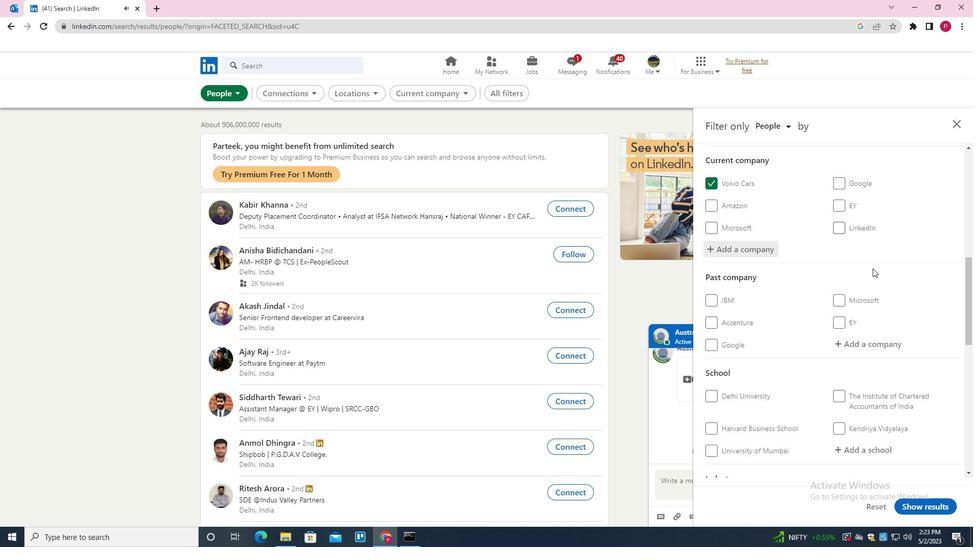
Action: Mouse scrolled (872, 269) with delta (0, 0)
Screenshot: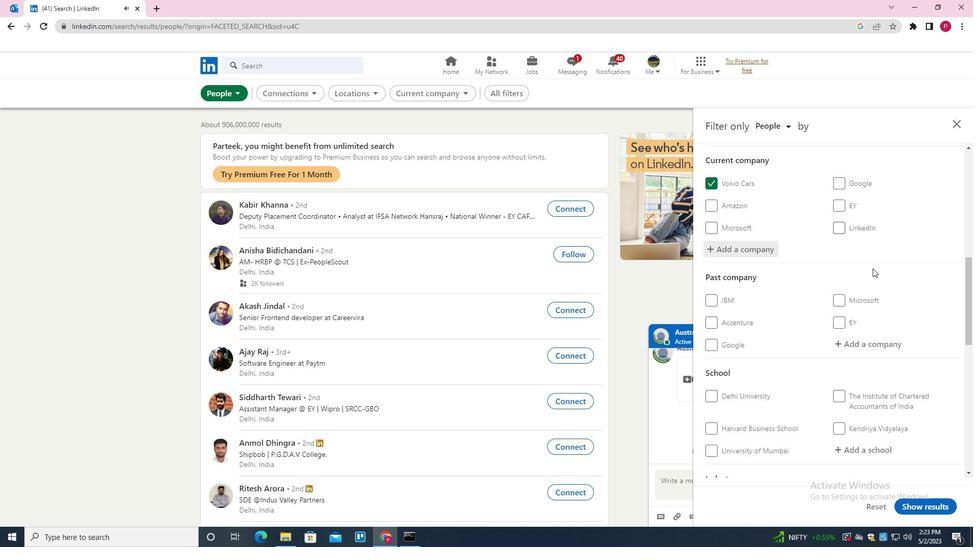 
Action: Mouse moved to (872, 270)
Screenshot: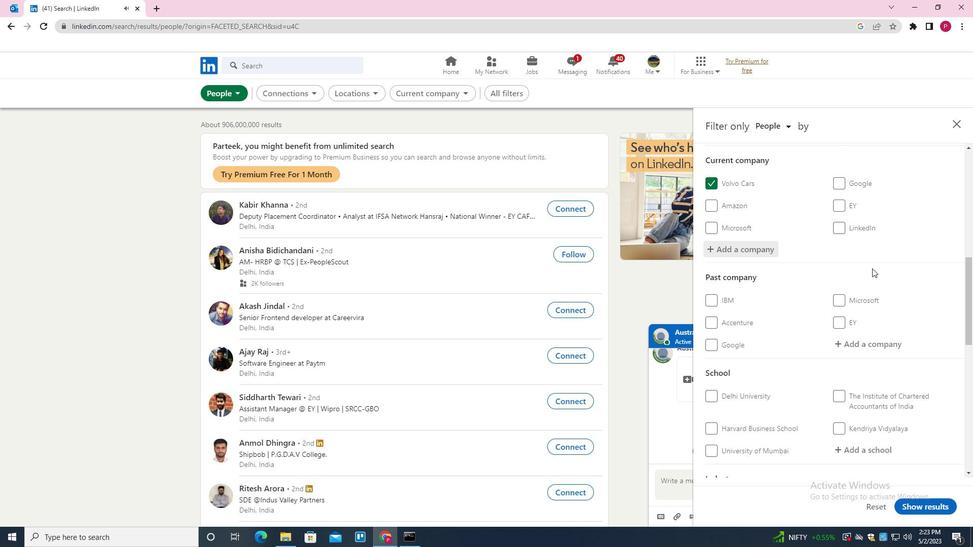 
Action: Mouse scrolled (872, 269) with delta (0, 0)
Screenshot: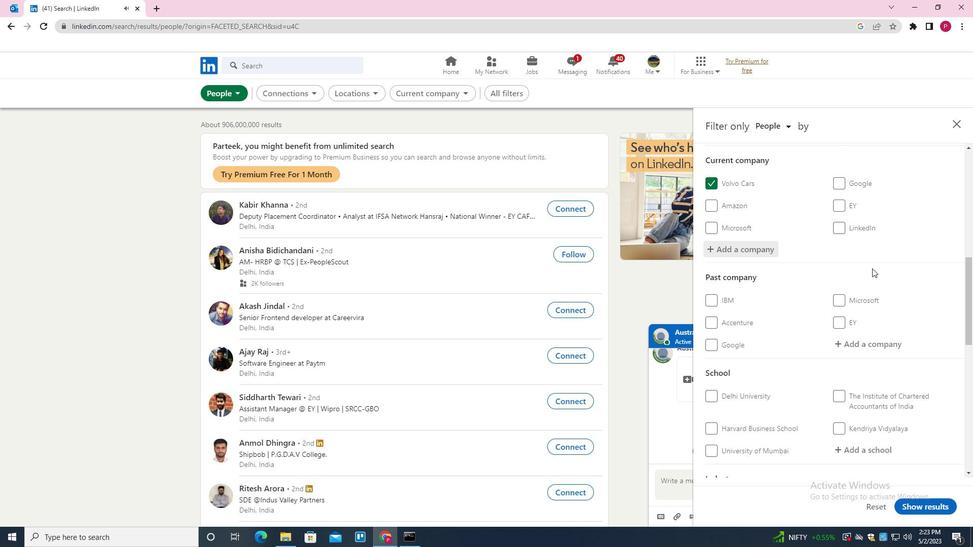 
Action: Mouse moved to (872, 271)
Screenshot: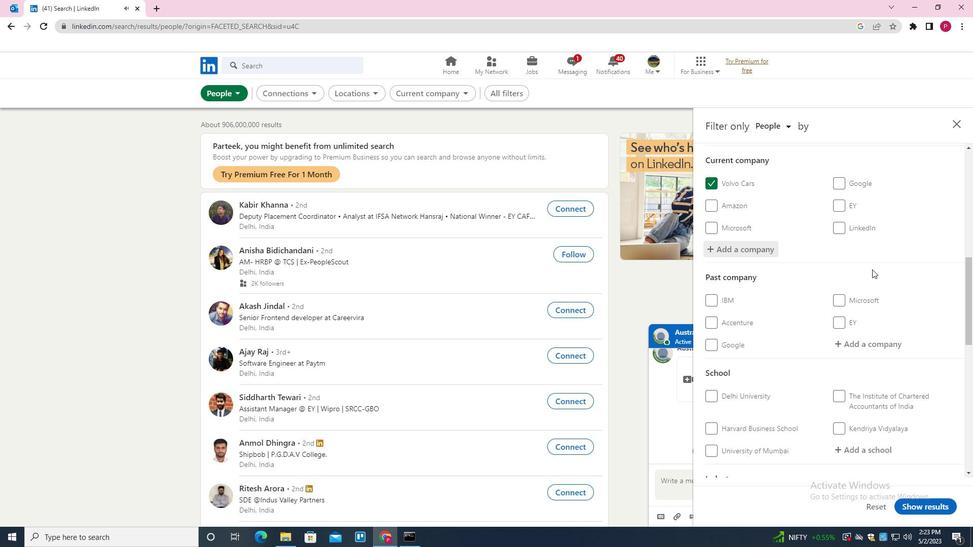 
Action: Mouse scrolled (872, 271) with delta (0, 0)
Screenshot: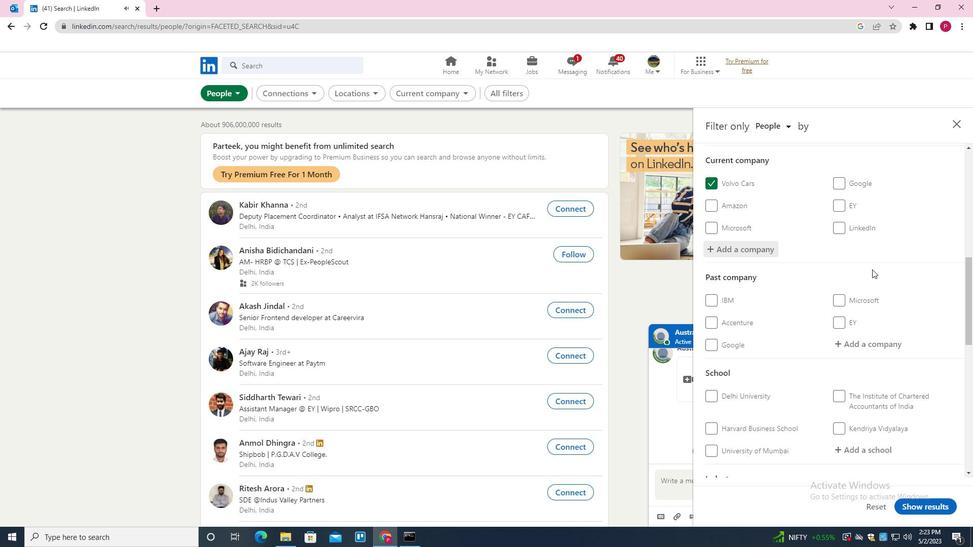 
Action: Mouse moved to (872, 274)
Screenshot: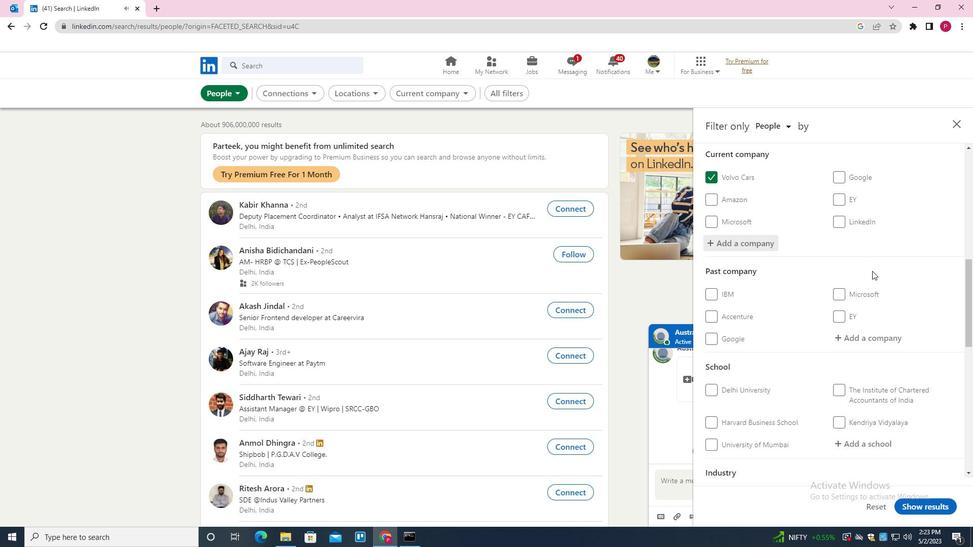 
Action: Mouse scrolled (872, 273) with delta (0, 0)
Screenshot: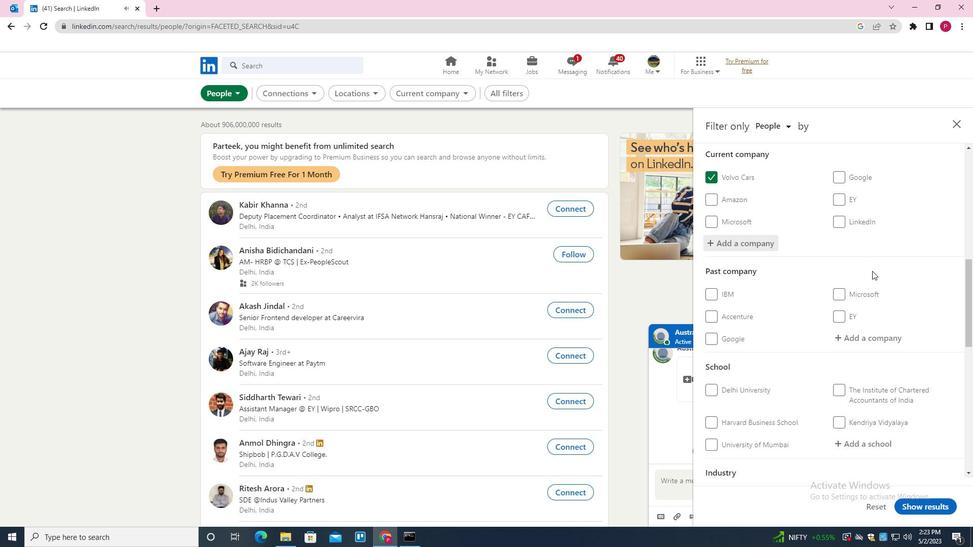 
Action: Mouse moved to (872, 276)
Screenshot: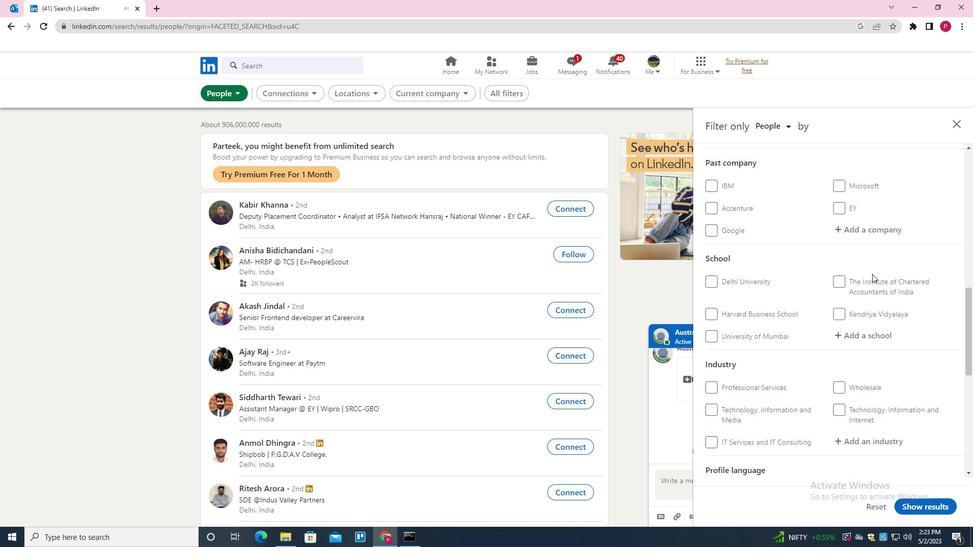 
Action: Mouse scrolled (872, 275) with delta (0, 0)
Screenshot: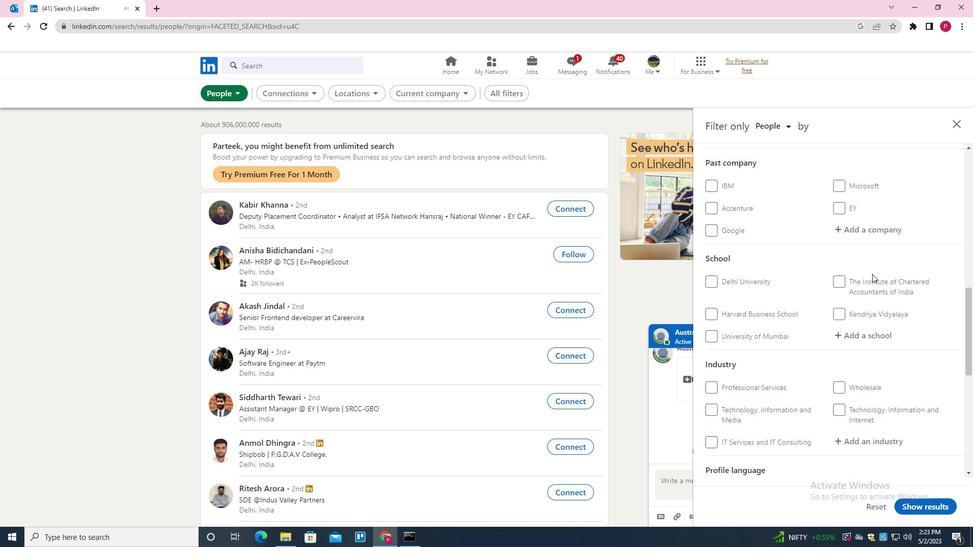 
Action: Mouse moved to (863, 194)
Screenshot: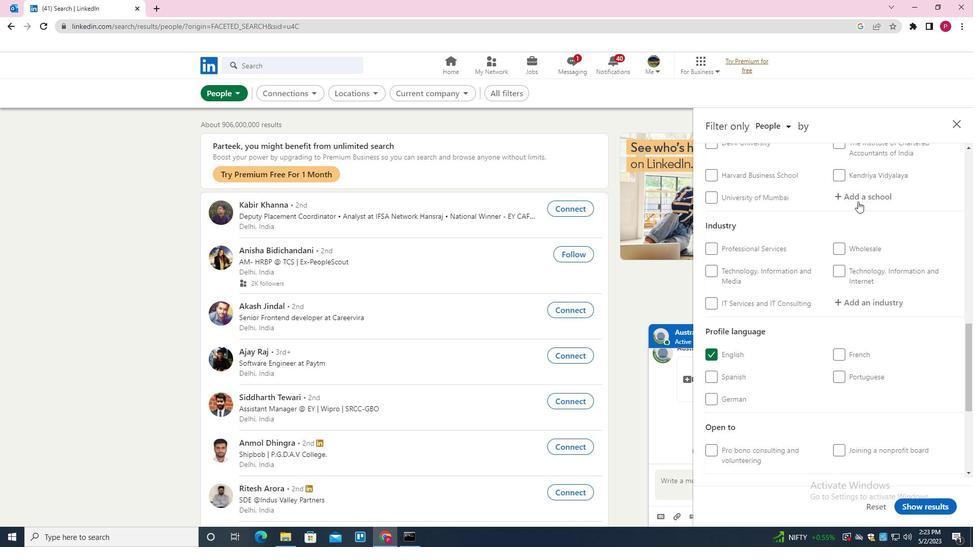 
Action: Mouse pressed left at (863, 194)
Screenshot: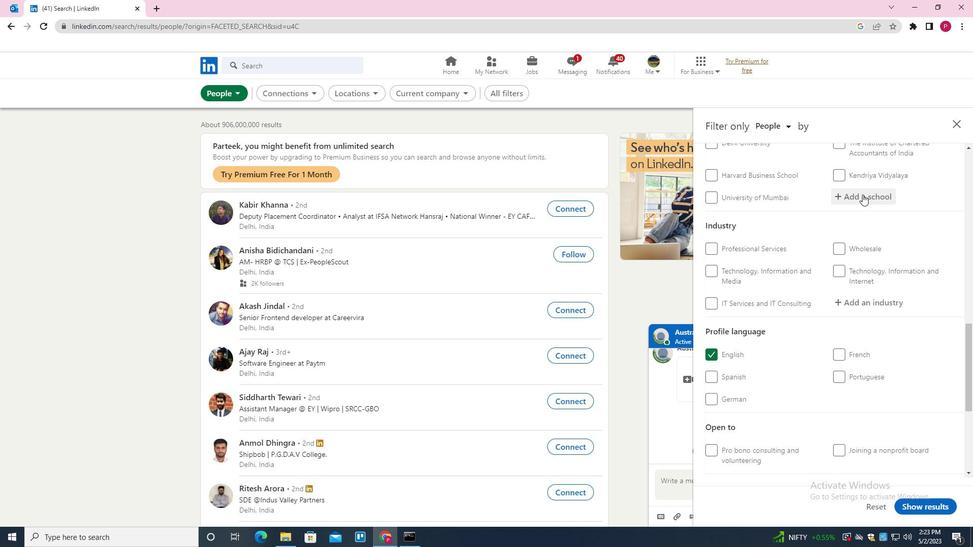 
Action: Key pressed <Key.shift><Key.shift><Key.shift><Key.shift><Key.shift><Key.shift><Key.shift>BHARATHIDASAN<Key.space><Key.down><Key.down><Key.down><Key.enter>
Screenshot: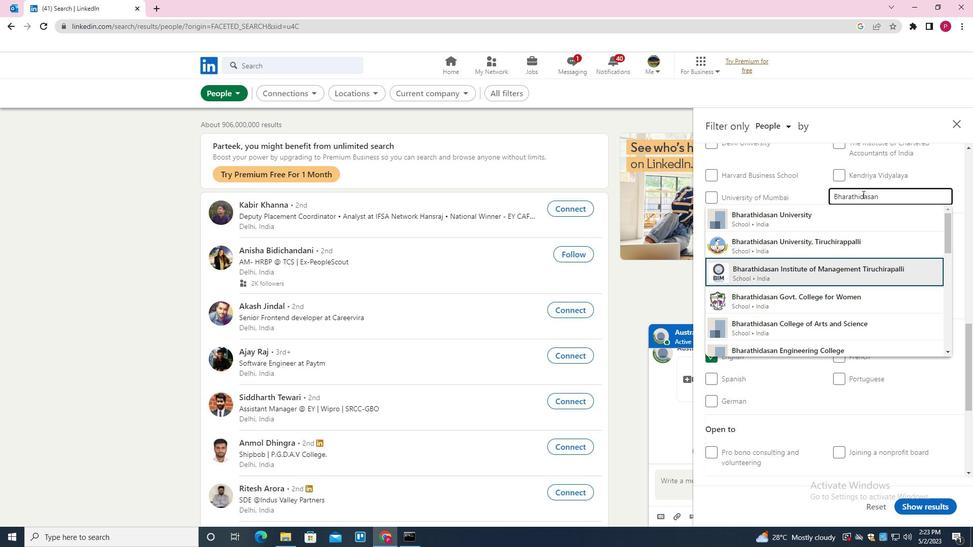
Action: Mouse moved to (778, 252)
Screenshot: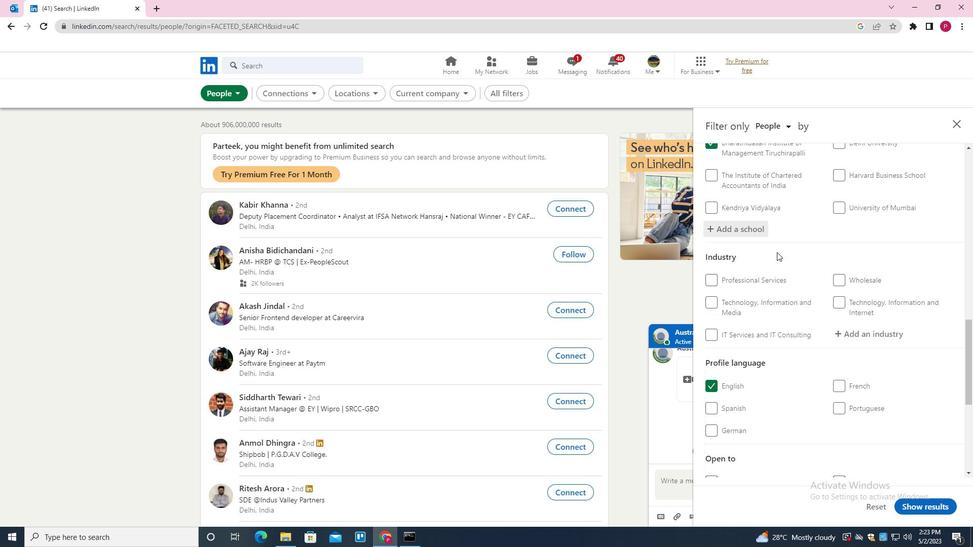 
Action: Mouse scrolled (778, 251) with delta (0, 0)
Screenshot: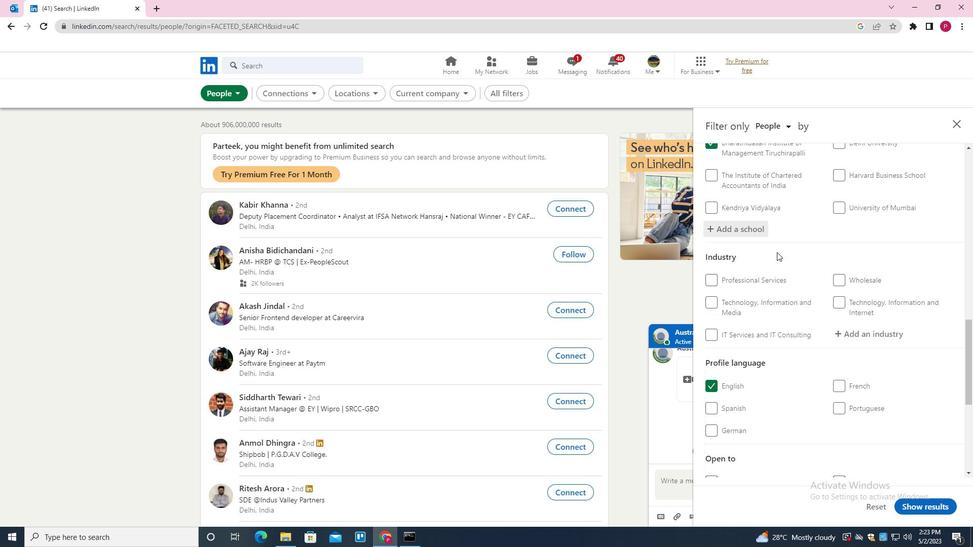 
Action: Mouse moved to (780, 250)
Screenshot: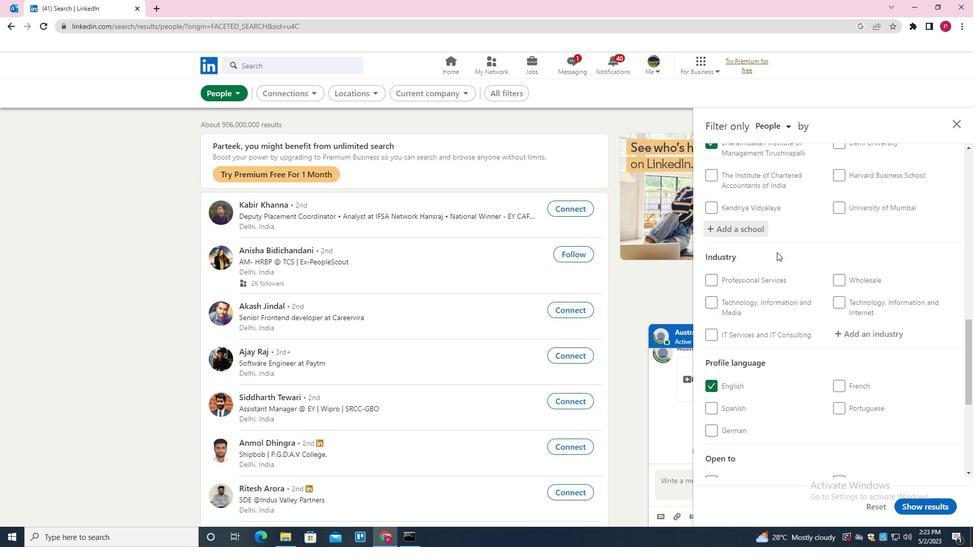 
Action: Mouse scrolled (780, 249) with delta (0, 0)
Screenshot: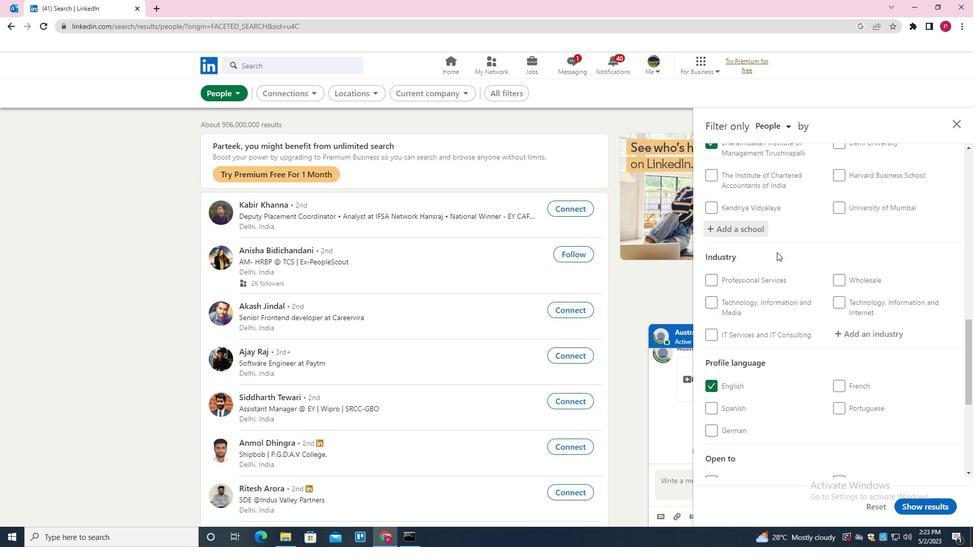 
Action: Mouse moved to (872, 233)
Screenshot: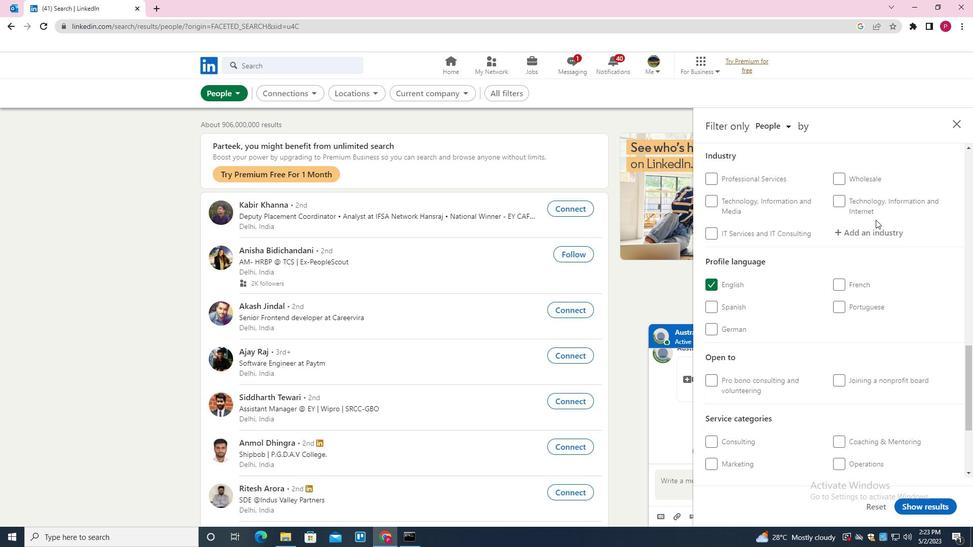 
Action: Mouse pressed left at (872, 233)
Screenshot: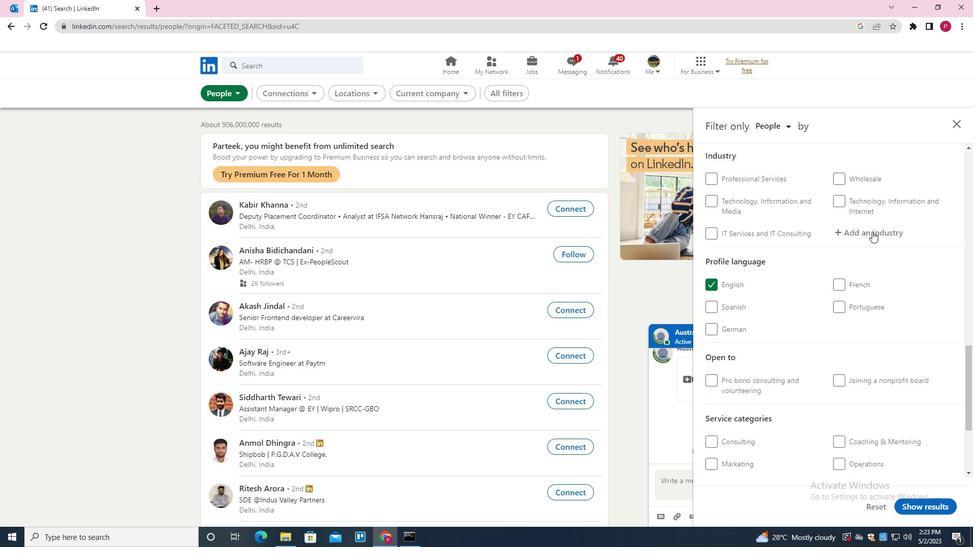 
Action: Key pressed <Key.shift><Key.shift><Key.shift><Key.shift><Key.shift>BROADCAST<Key.down><Key.enter>
Screenshot: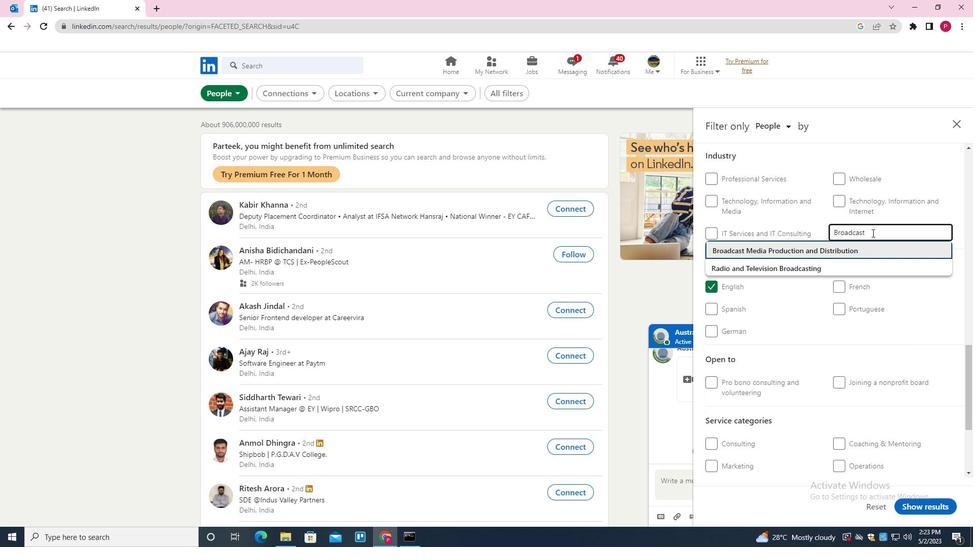 
Action: Mouse moved to (830, 251)
Screenshot: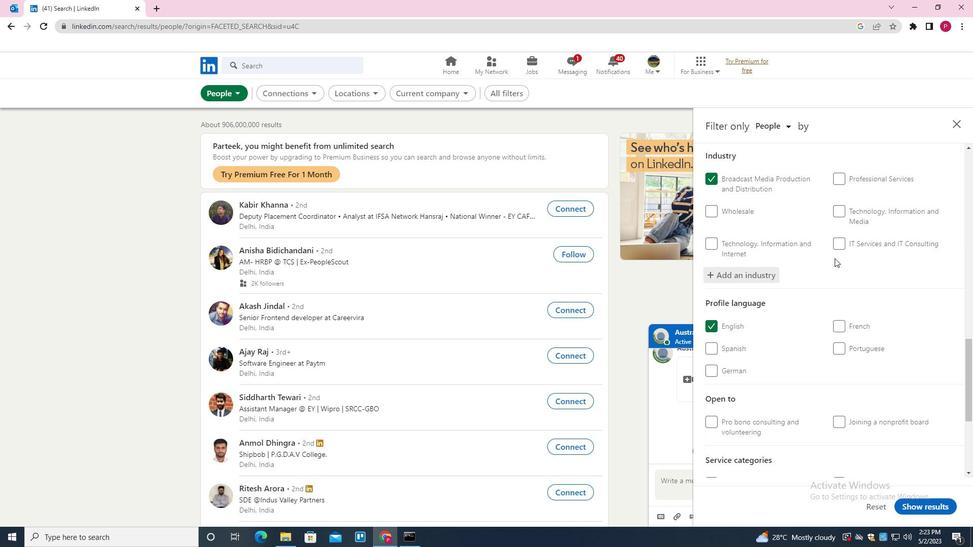 
Action: Mouse scrolled (830, 251) with delta (0, 0)
Screenshot: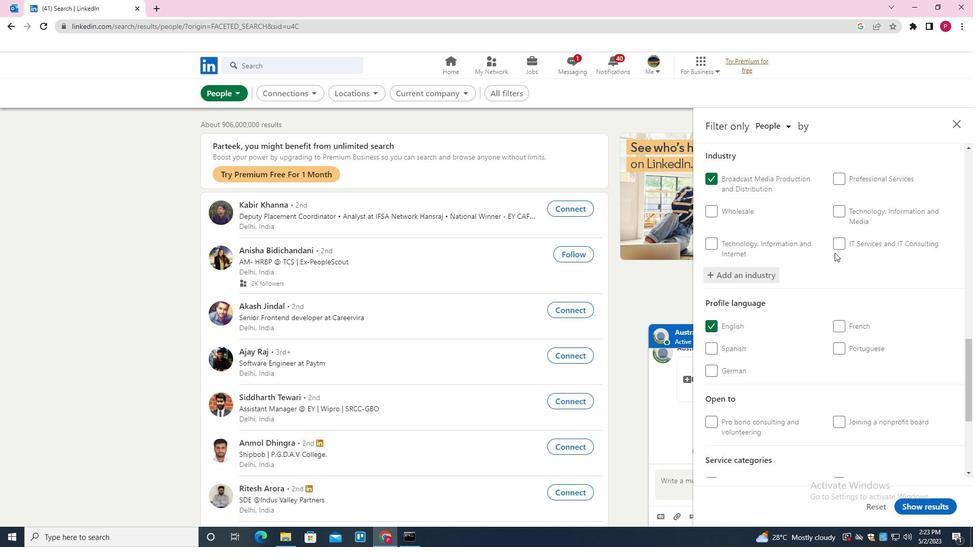 
Action: Mouse moved to (827, 253)
Screenshot: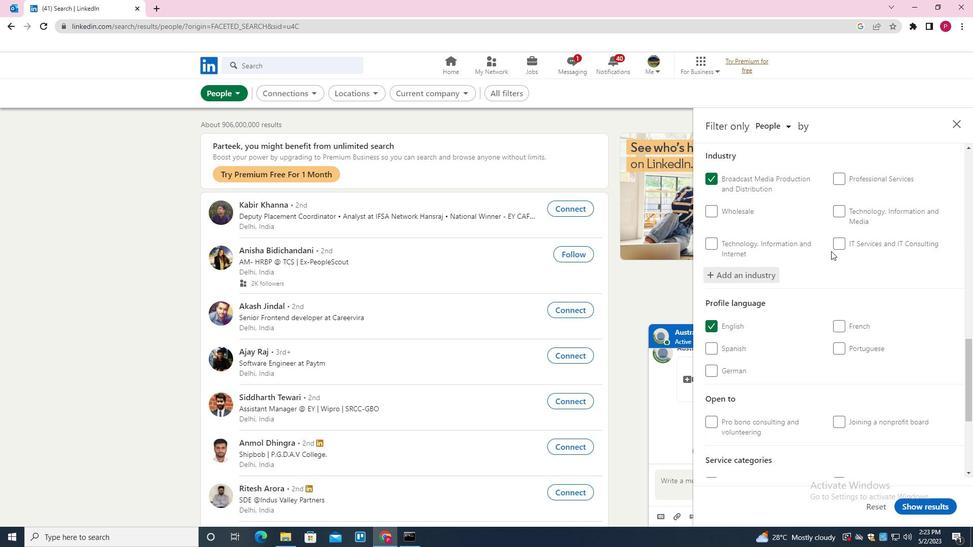 
Action: Mouse scrolled (827, 252) with delta (0, 0)
Screenshot: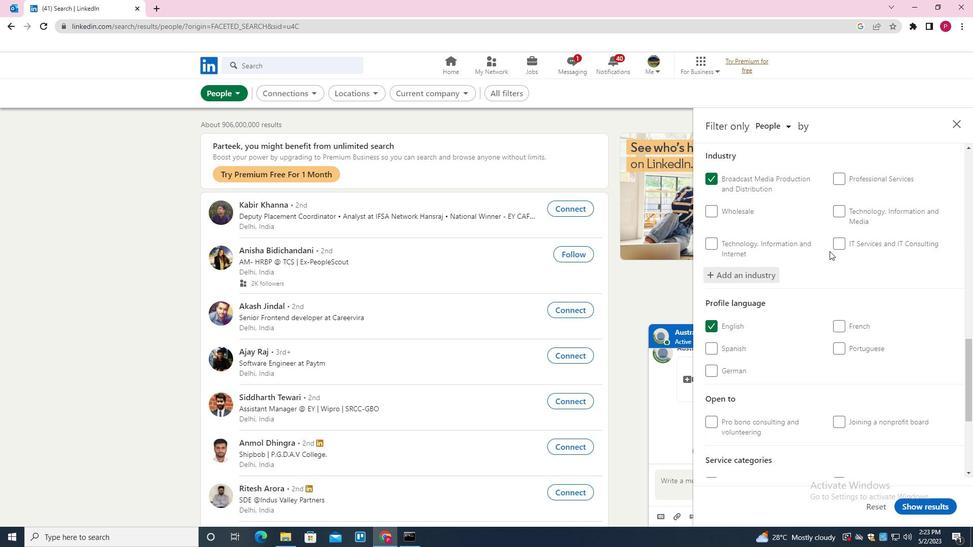 
Action: Mouse moved to (826, 254)
Screenshot: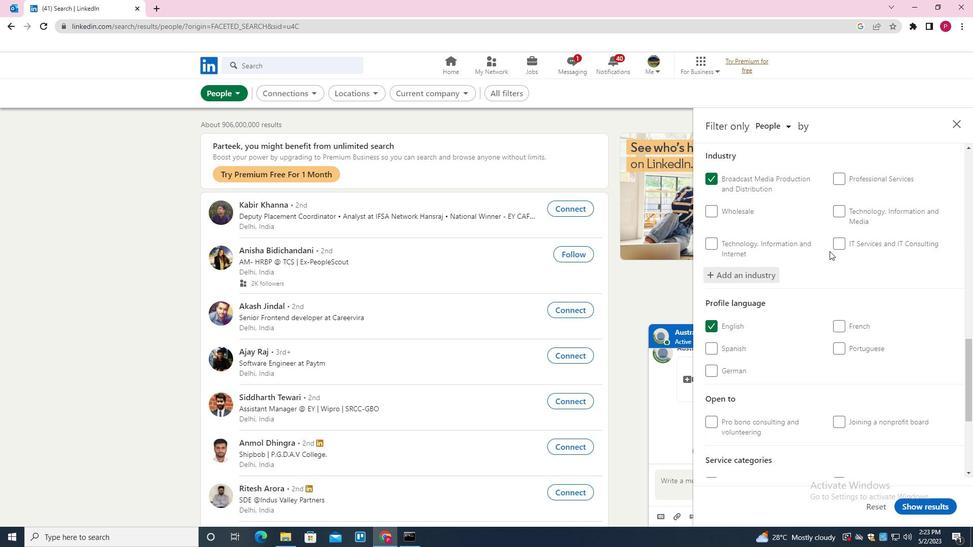 
Action: Mouse scrolled (826, 253) with delta (0, 0)
Screenshot: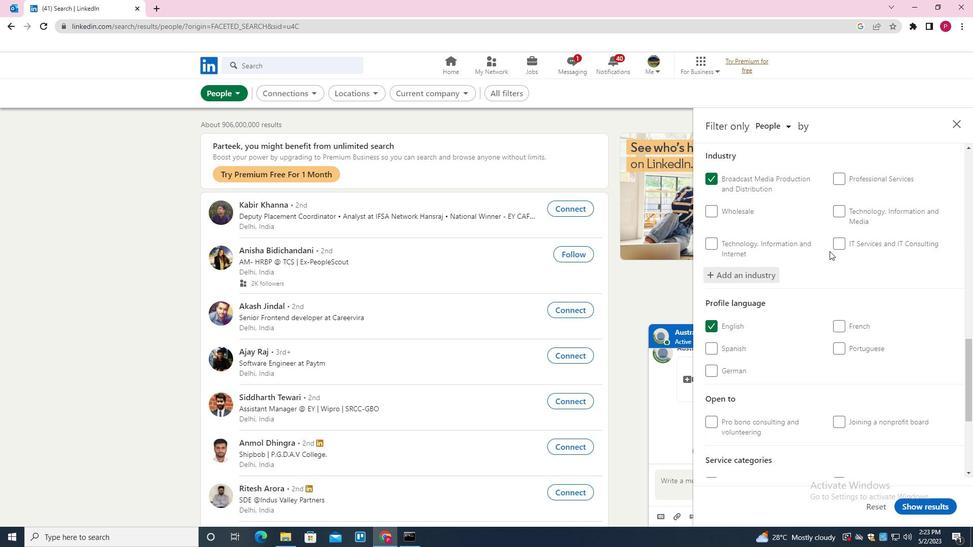 
Action: Mouse moved to (825, 254)
Screenshot: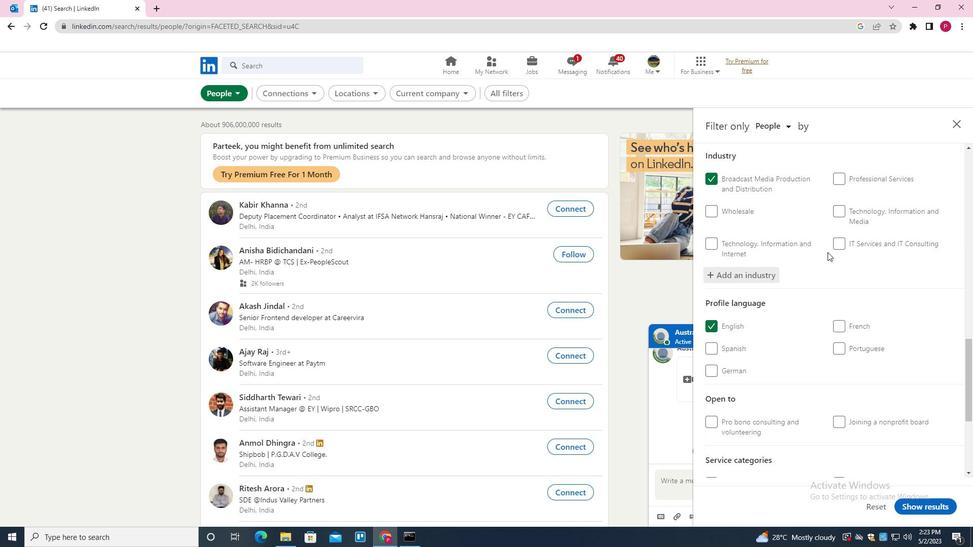 
Action: Mouse scrolled (825, 254) with delta (0, 0)
Screenshot: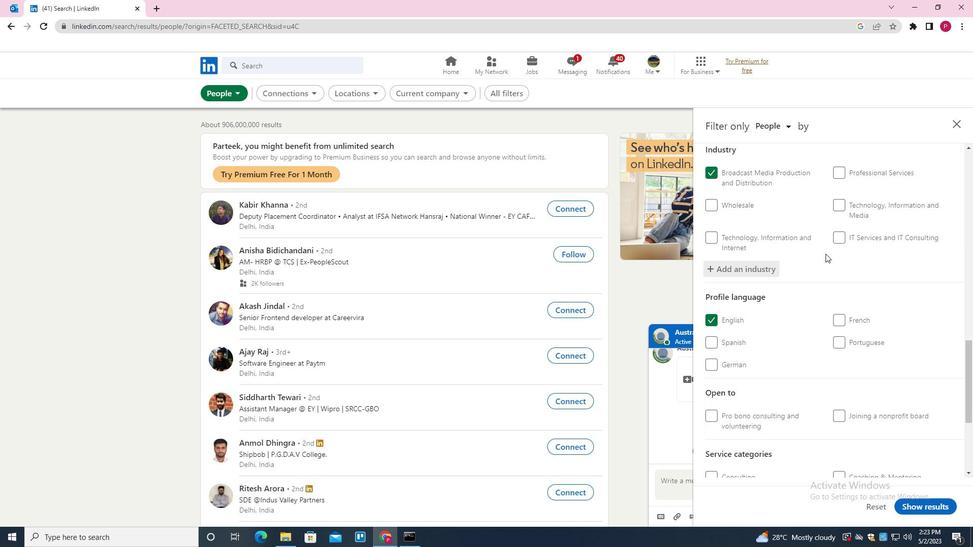 
Action: Mouse moved to (859, 338)
Screenshot: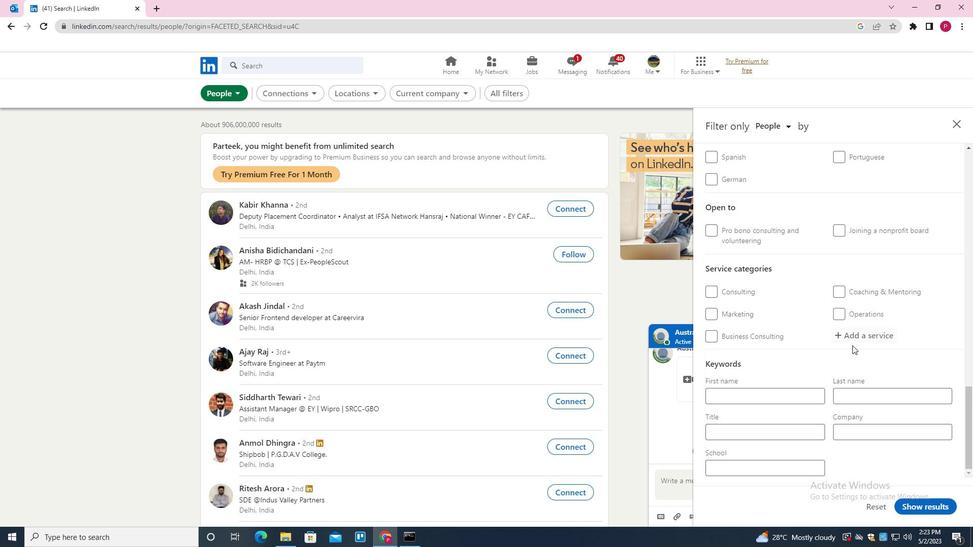 
Action: Mouse pressed left at (859, 338)
Screenshot: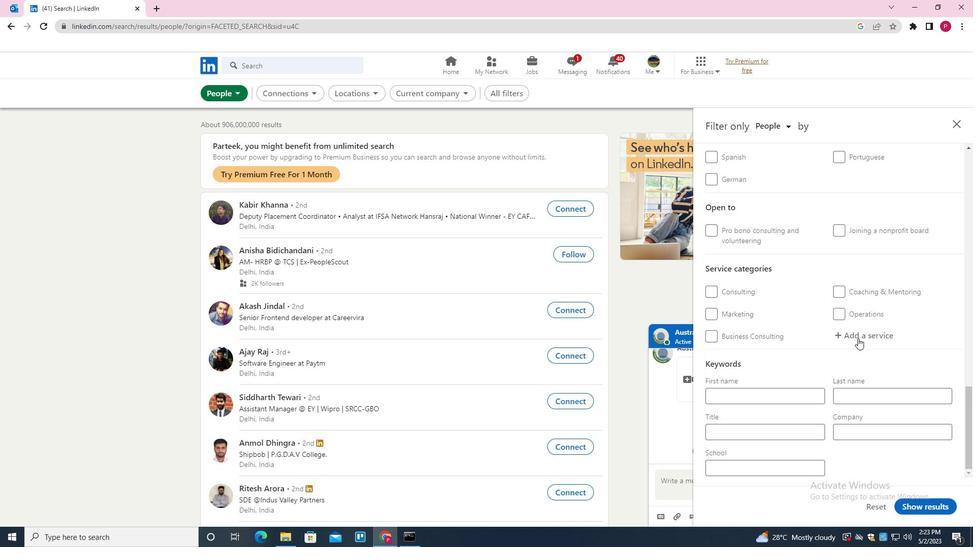 
Action: Mouse moved to (861, 335)
Screenshot: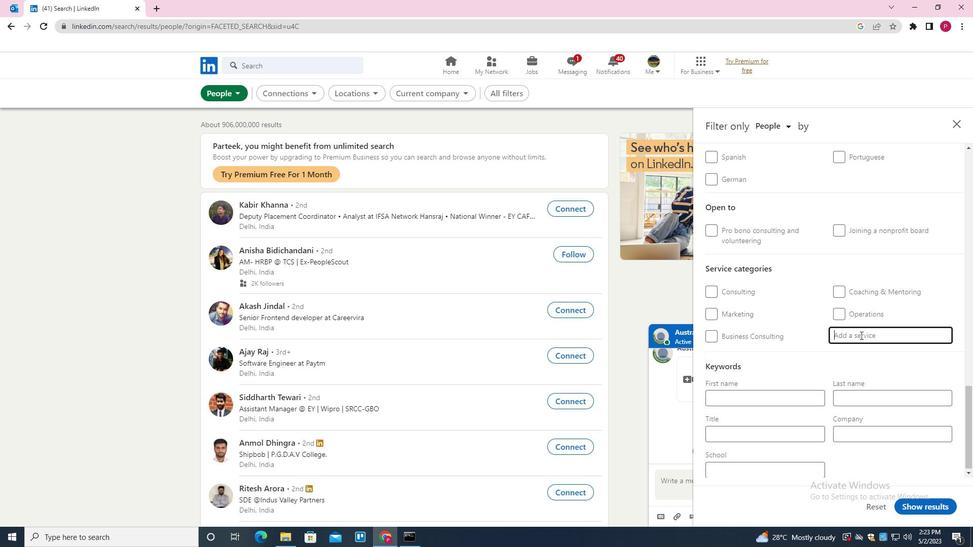 
Action: Mouse pressed left at (861, 335)
Screenshot: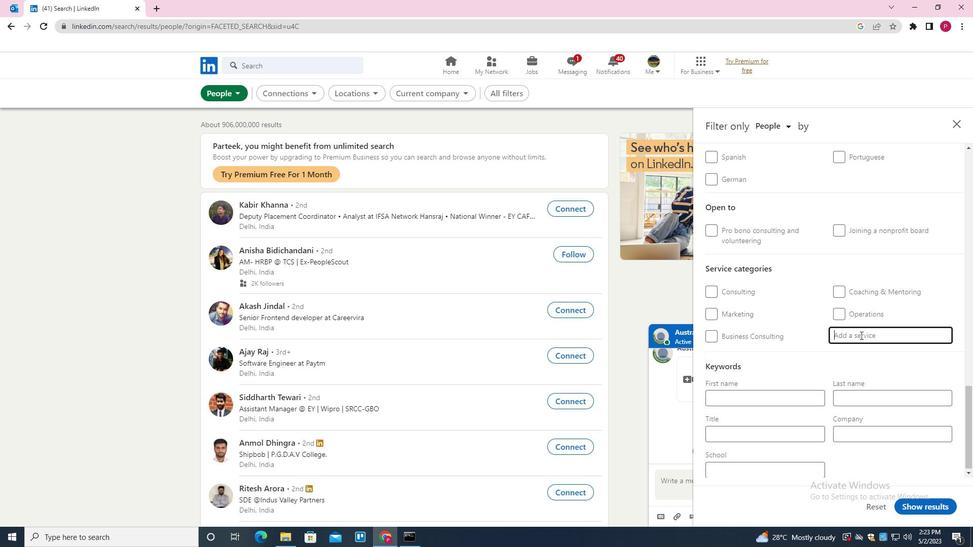
Action: Mouse moved to (859, 337)
Screenshot: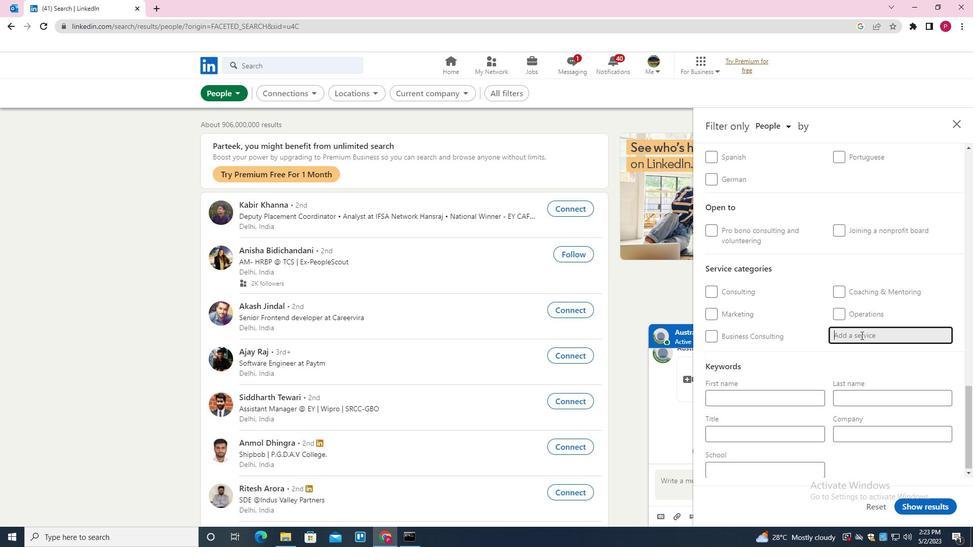 
Action: Key pressed <Key.shift><Key.shift><Key.shift><Key.shift>PORT<Key.down><Key.enter>
Screenshot: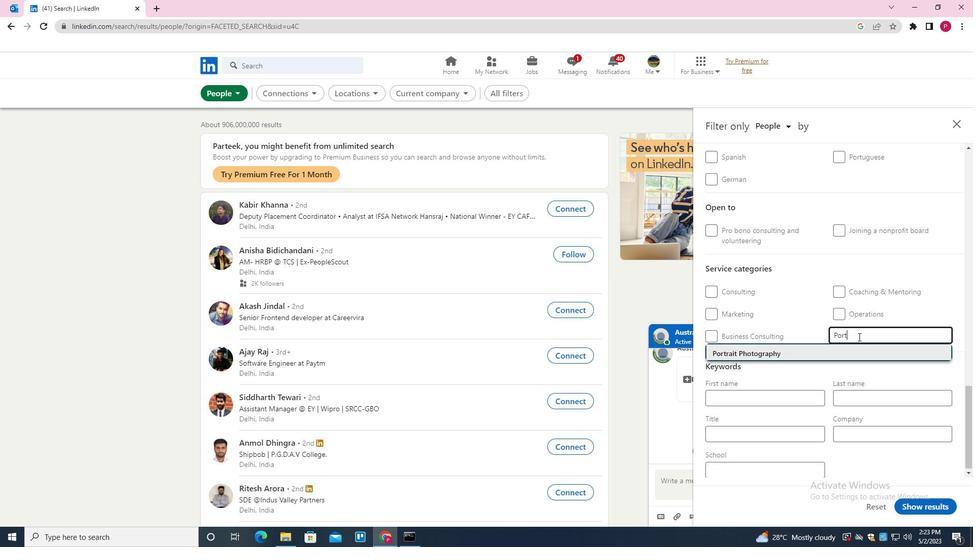 
Action: Mouse moved to (824, 363)
Screenshot: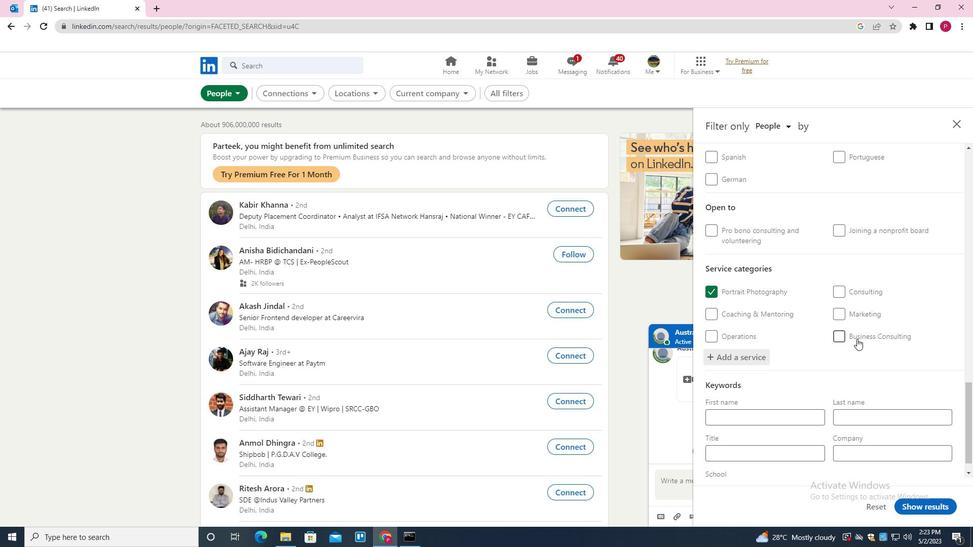 
Action: Mouse scrolled (824, 363) with delta (0, 0)
Screenshot: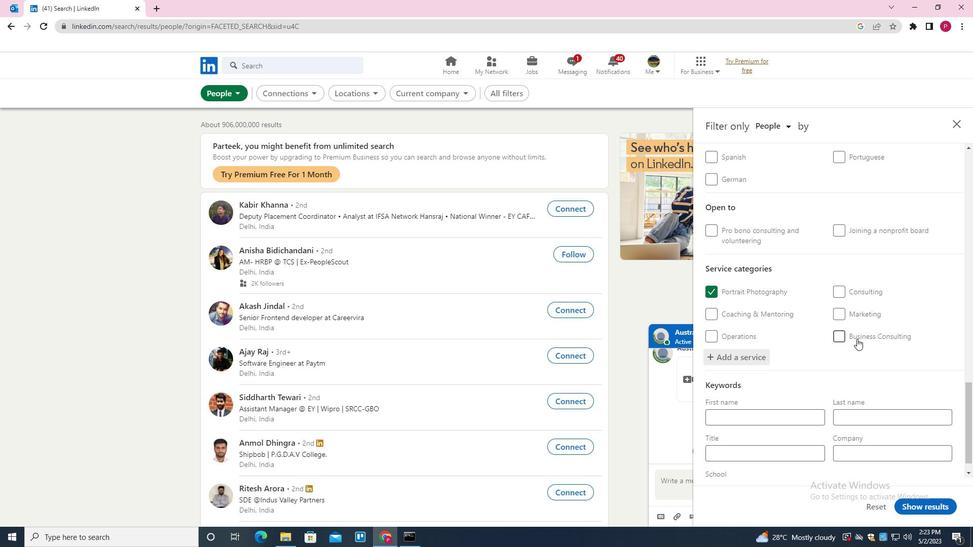 
Action: Mouse moved to (823, 364)
Screenshot: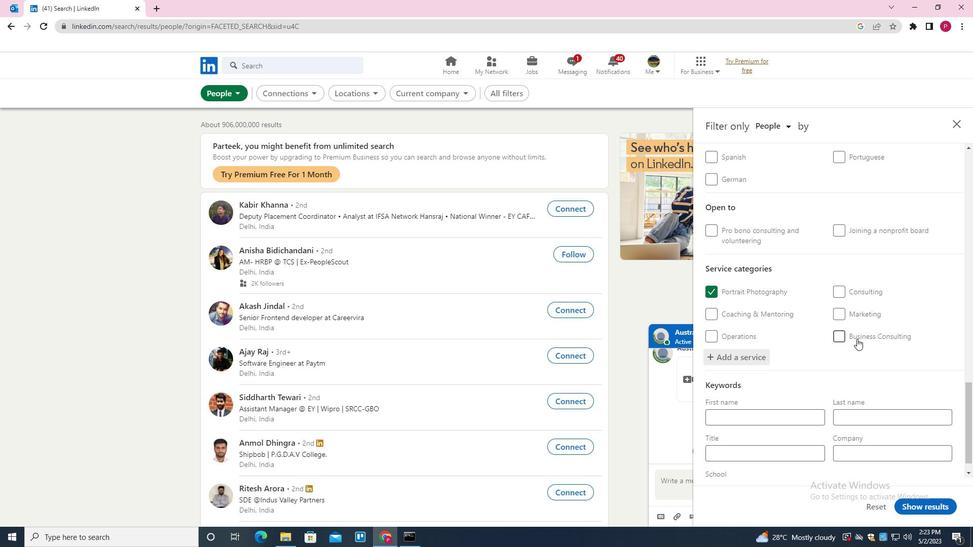 
Action: Mouse scrolled (823, 364) with delta (0, 0)
Screenshot: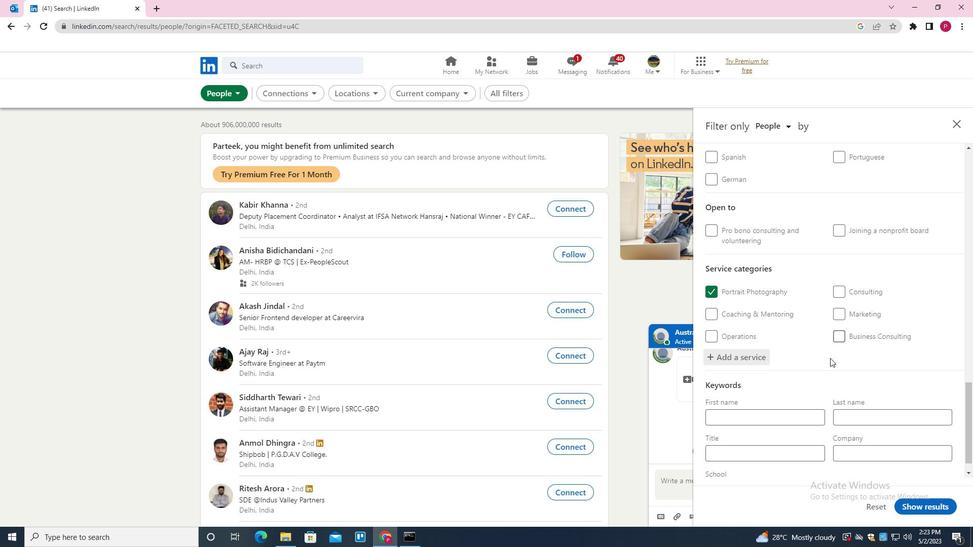 
Action: Mouse moved to (823, 365)
Screenshot: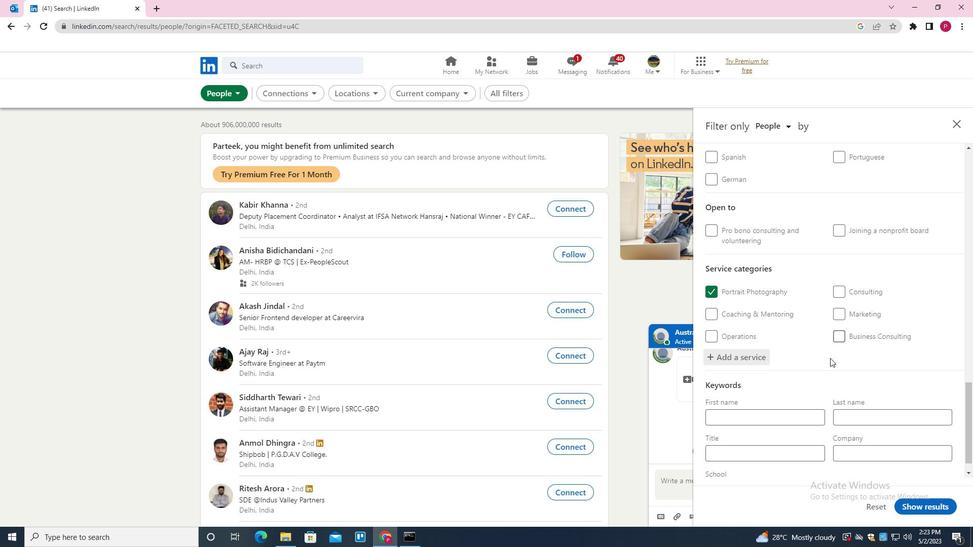 
Action: Mouse scrolled (823, 364) with delta (0, 0)
Screenshot: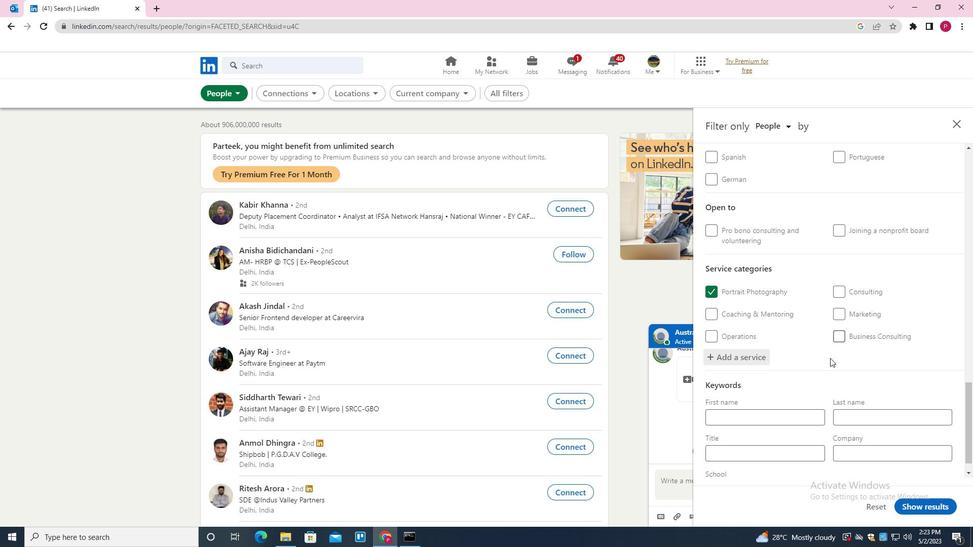 
Action: Mouse moved to (822, 366)
Screenshot: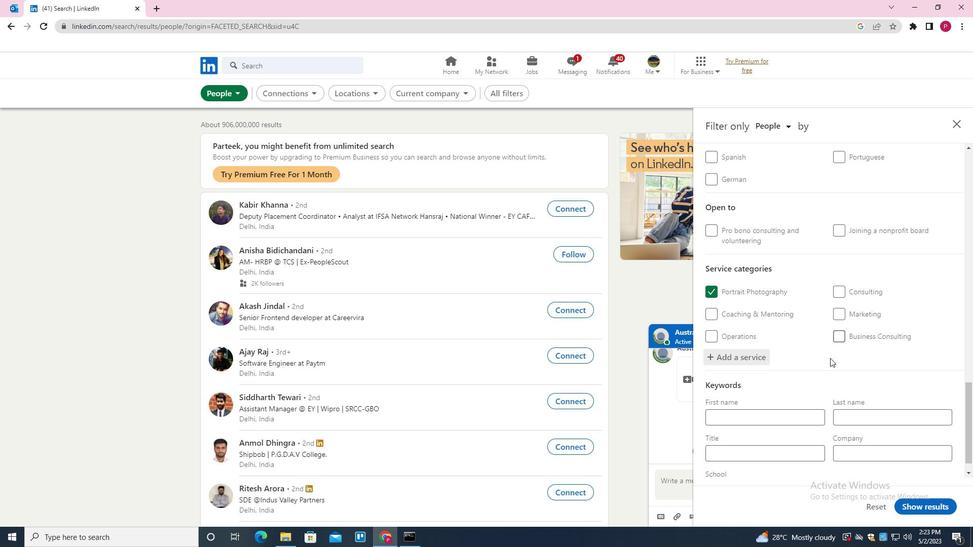
Action: Mouse scrolled (822, 366) with delta (0, 0)
Screenshot: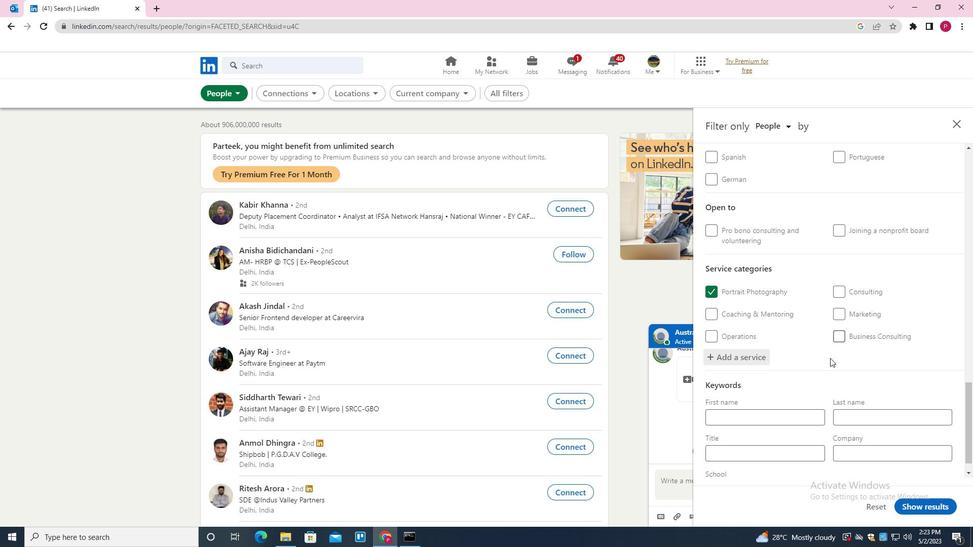 
Action: Mouse moved to (820, 371)
Screenshot: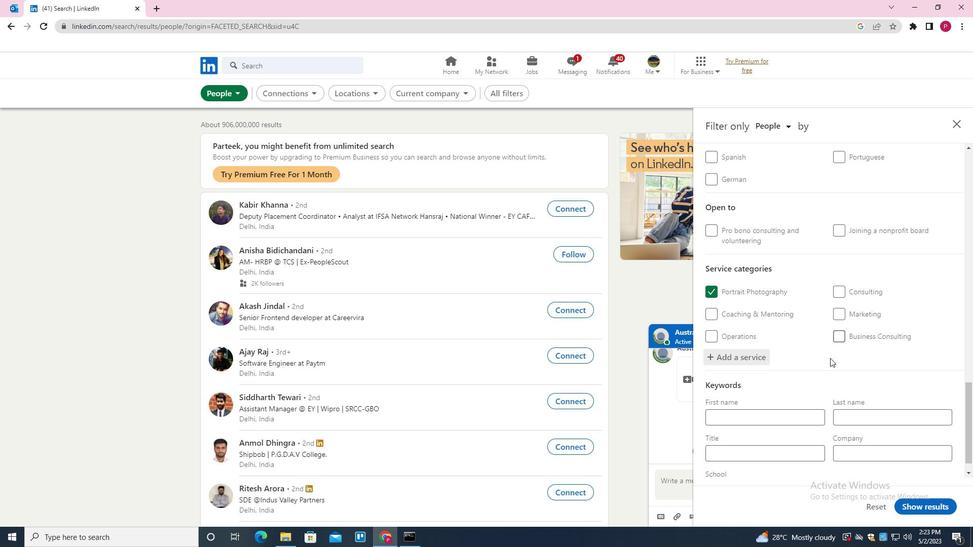 
Action: Mouse scrolled (820, 370) with delta (0, 0)
Screenshot: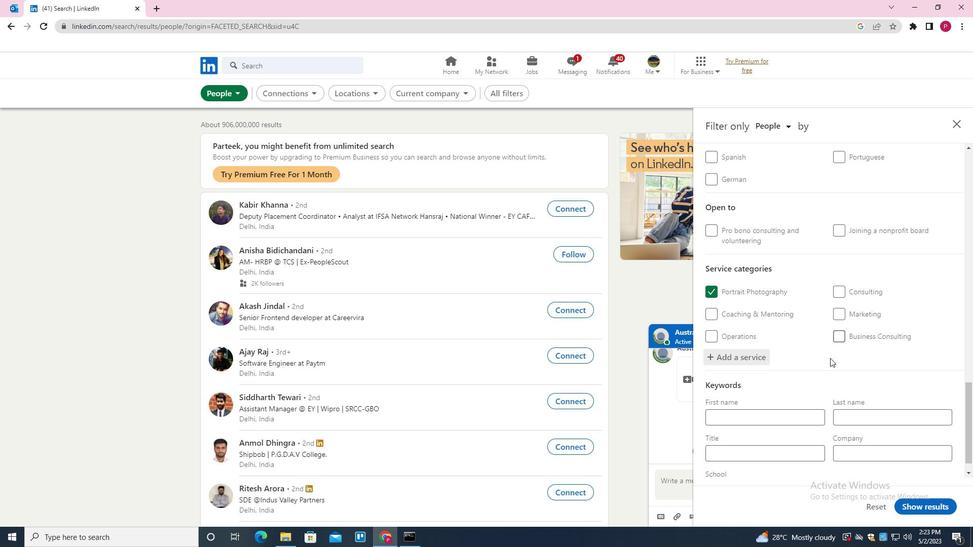 
Action: Mouse moved to (813, 387)
Screenshot: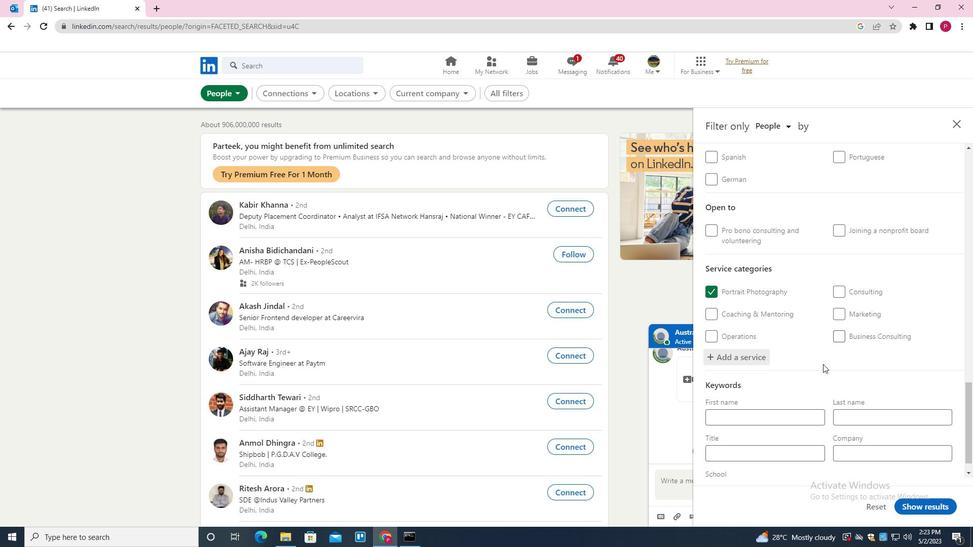 
Action: Mouse scrolled (813, 387) with delta (0, 0)
Screenshot: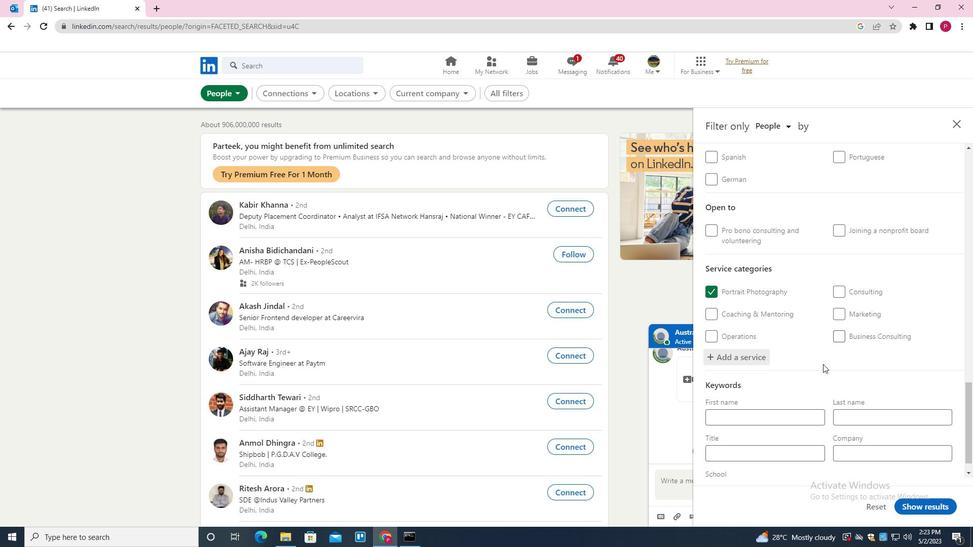 
Action: Mouse moved to (797, 429)
Screenshot: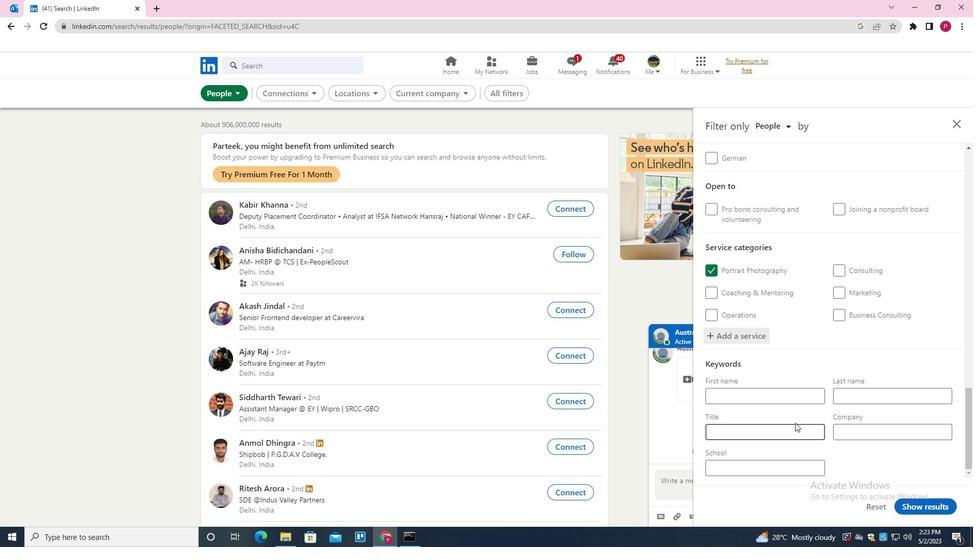 
Action: Mouse pressed left at (797, 429)
Screenshot: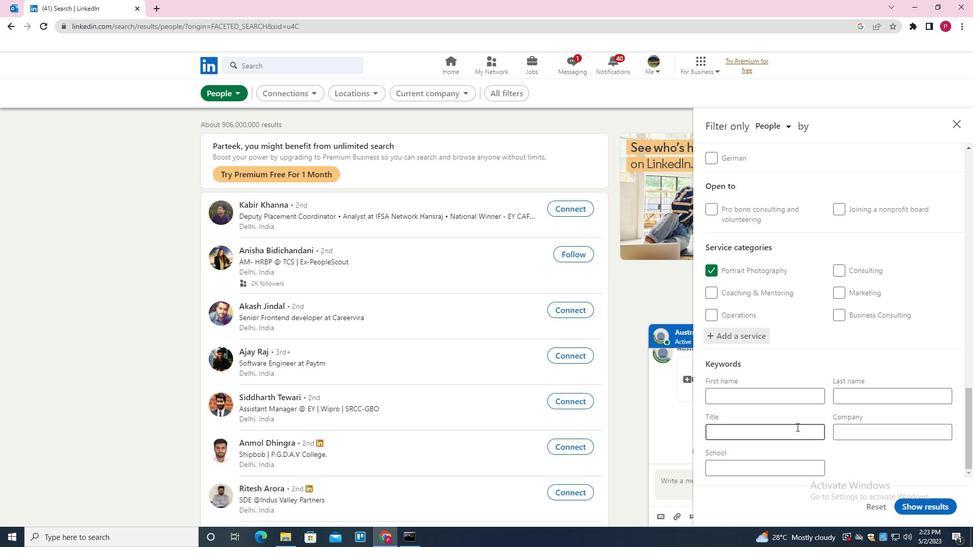 
Action: Key pressed <Key.shift>VIRTUAL<Key.space><Key.shift><Key.shift><Key.shift><Key.shift><Key.shift><Key.shift>ASSISTANCE
Screenshot: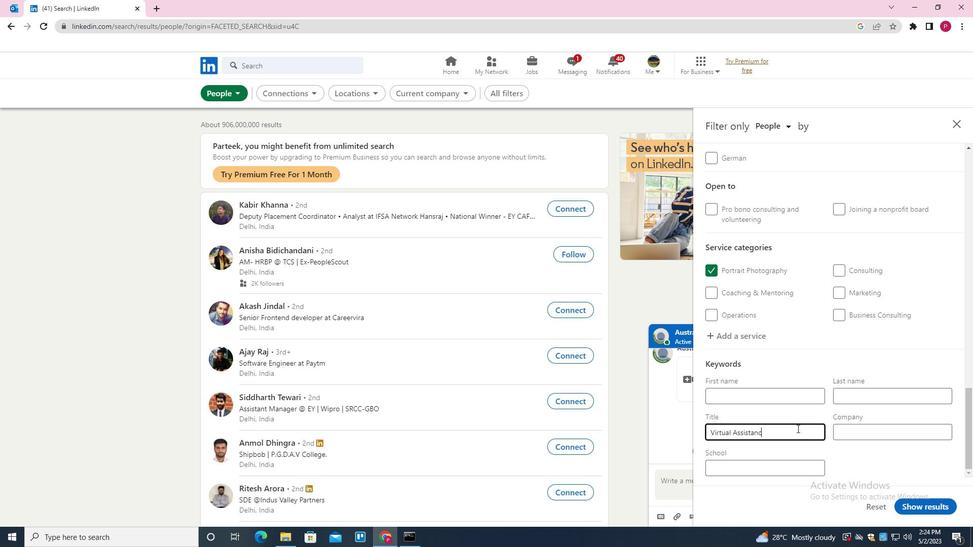 
Action: Mouse moved to (930, 506)
Screenshot: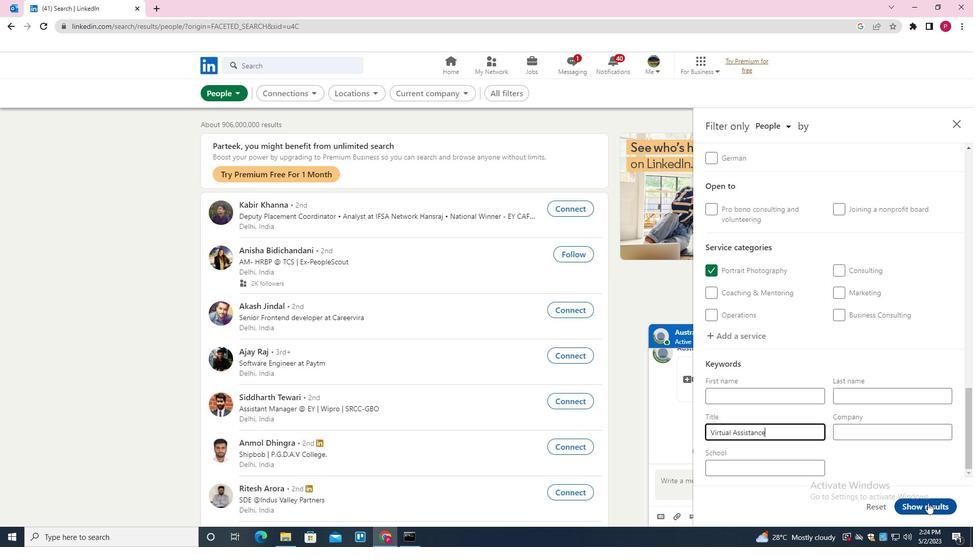 
Action: Mouse pressed left at (930, 506)
Screenshot: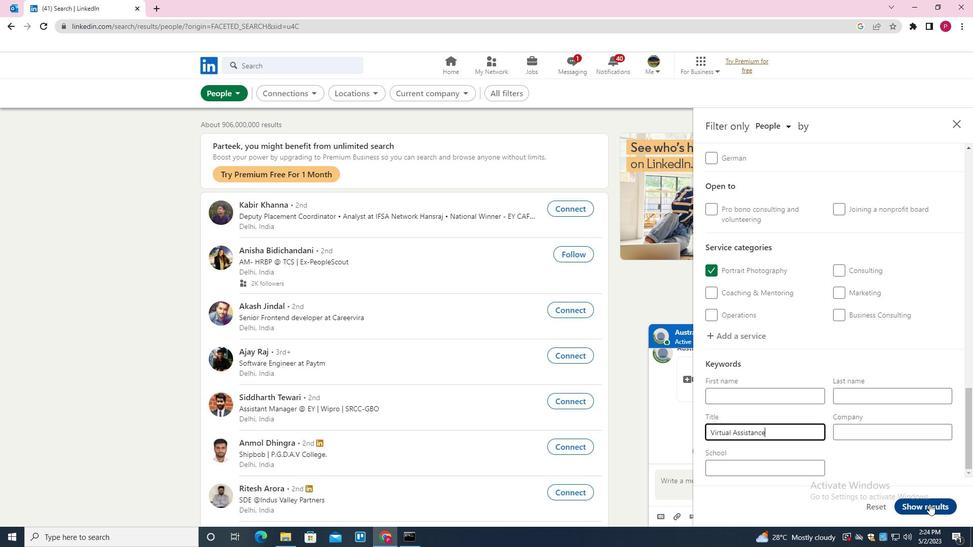 
Action: Mouse moved to (591, 325)
Screenshot: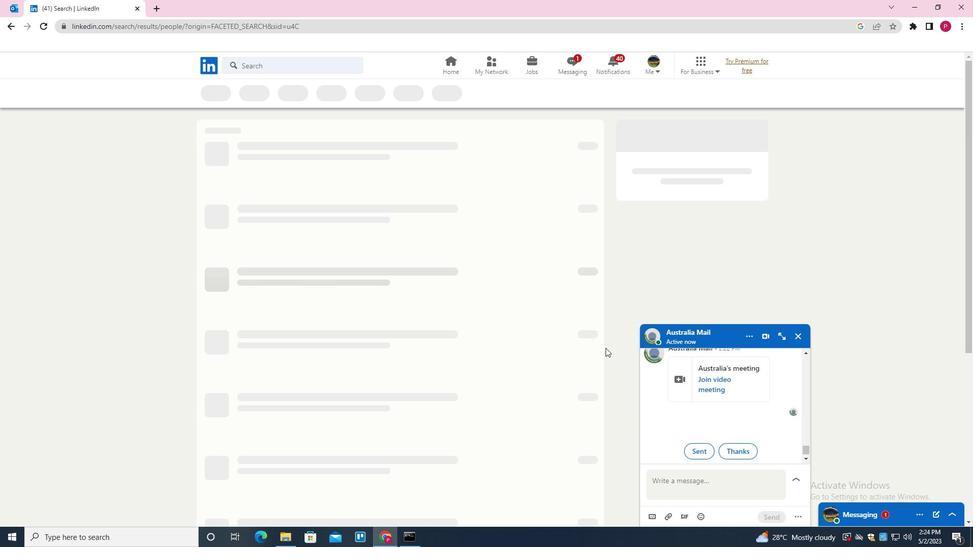 
